 Task: Check the average views per listing of sun room in the last 3 years.
Action: Mouse moved to (894, 203)
Screenshot: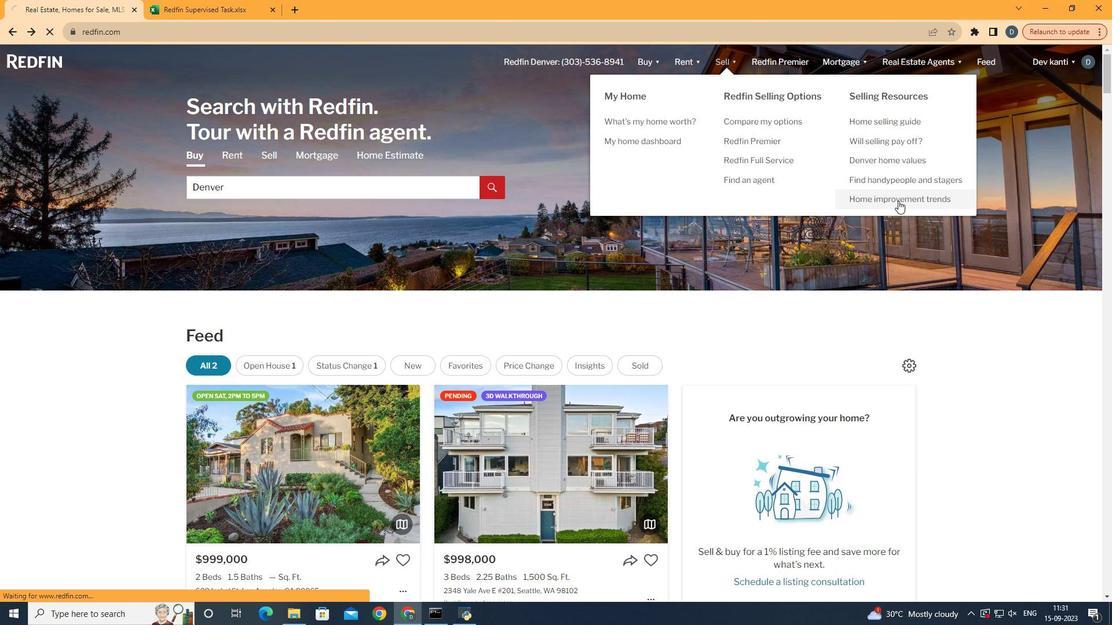 
Action: Mouse pressed left at (894, 203)
Screenshot: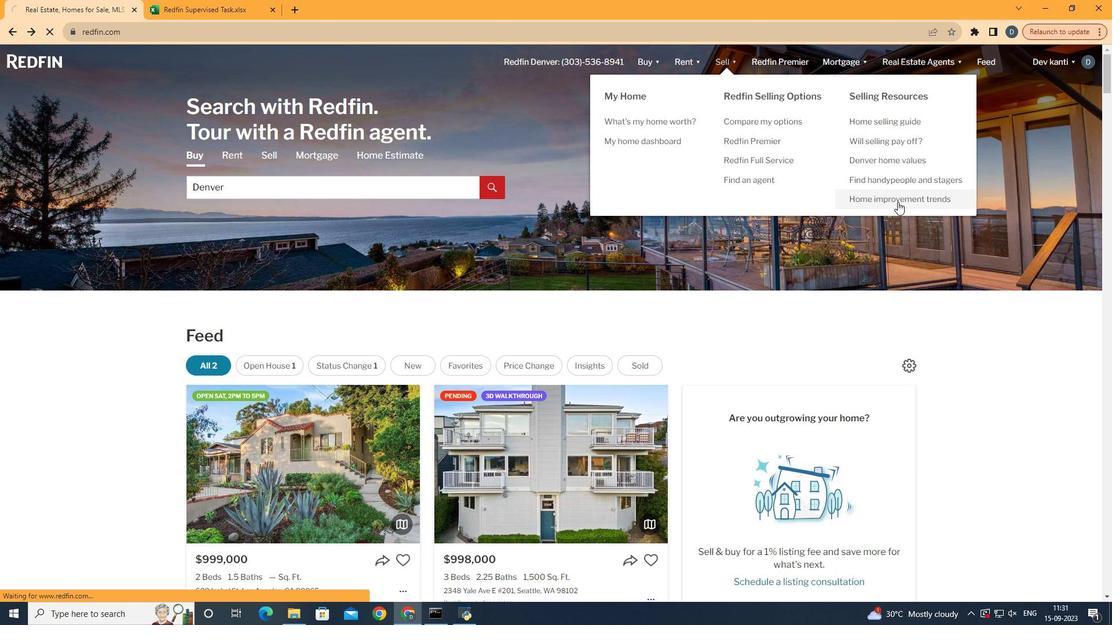 
Action: Mouse moved to (287, 215)
Screenshot: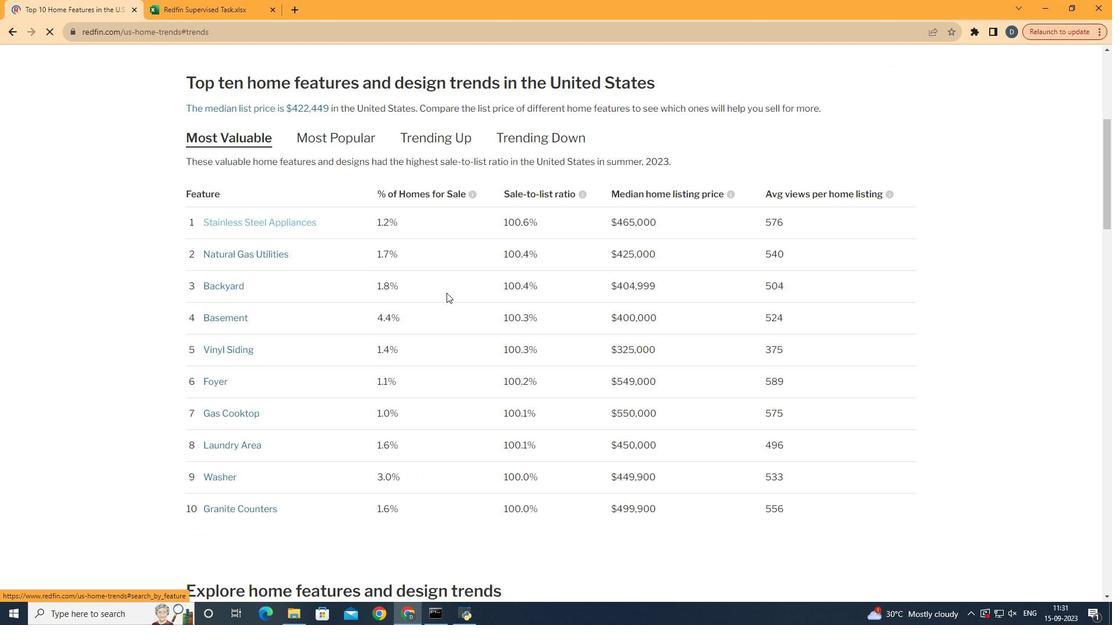 
Action: Mouse pressed left at (287, 215)
Screenshot: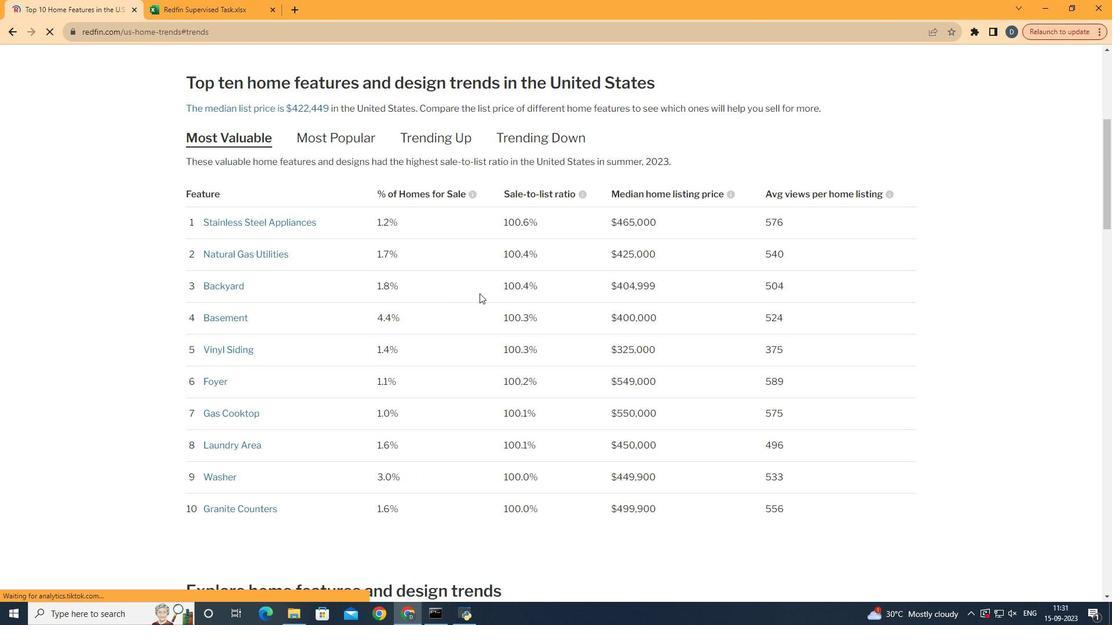 
Action: Mouse moved to (479, 293)
Screenshot: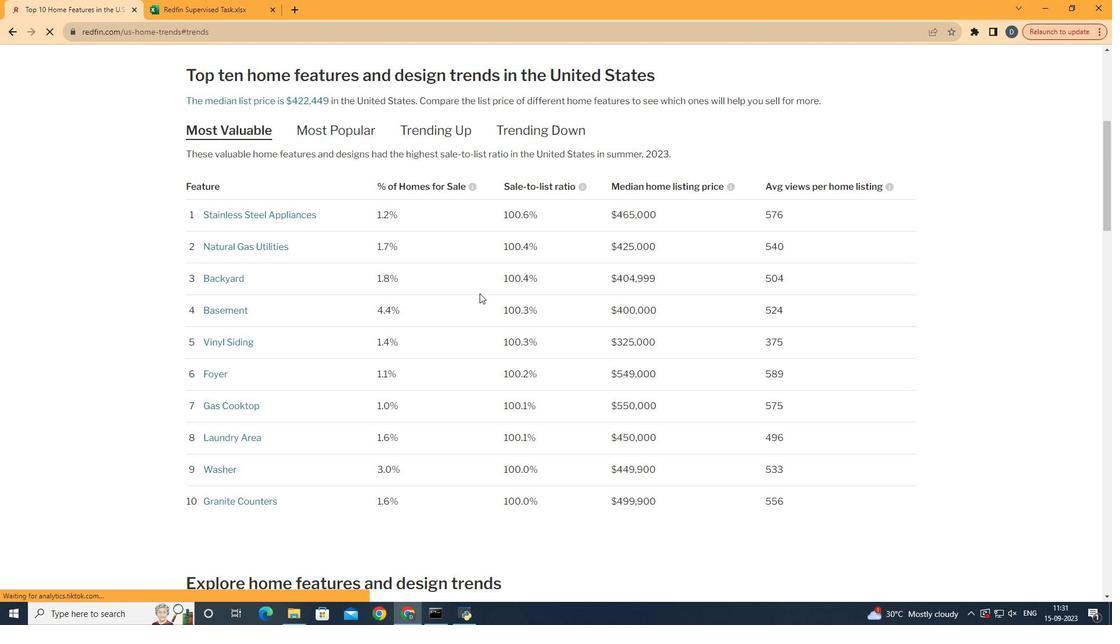 
Action: Mouse scrolled (479, 293) with delta (0, 0)
Screenshot: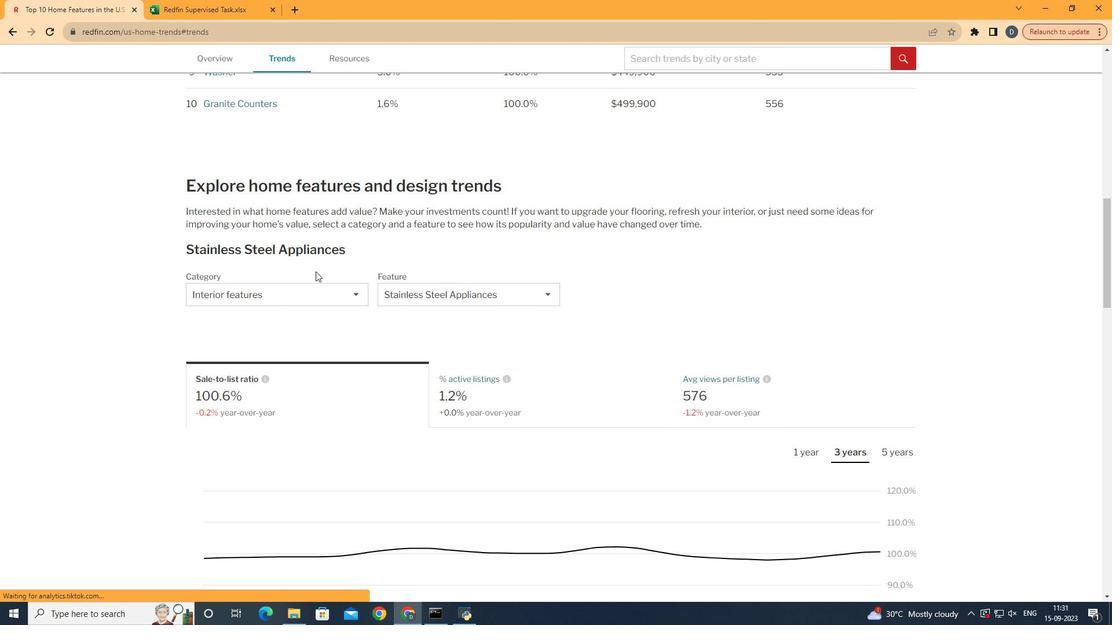 
Action: Mouse scrolled (479, 293) with delta (0, 0)
Screenshot: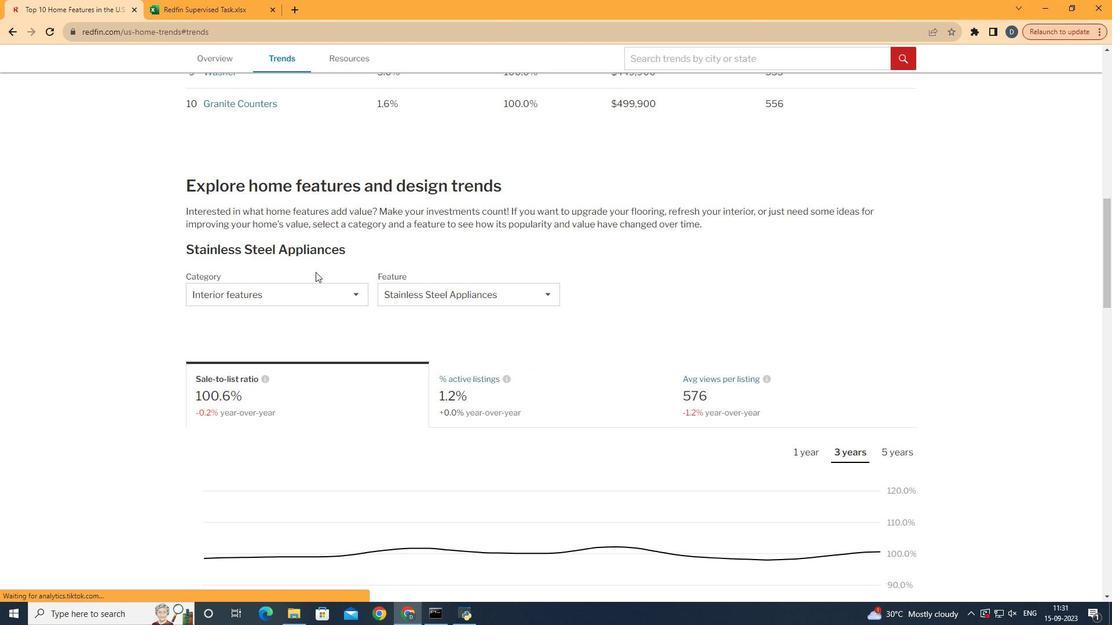 
Action: Mouse scrolled (479, 293) with delta (0, 0)
Screenshot: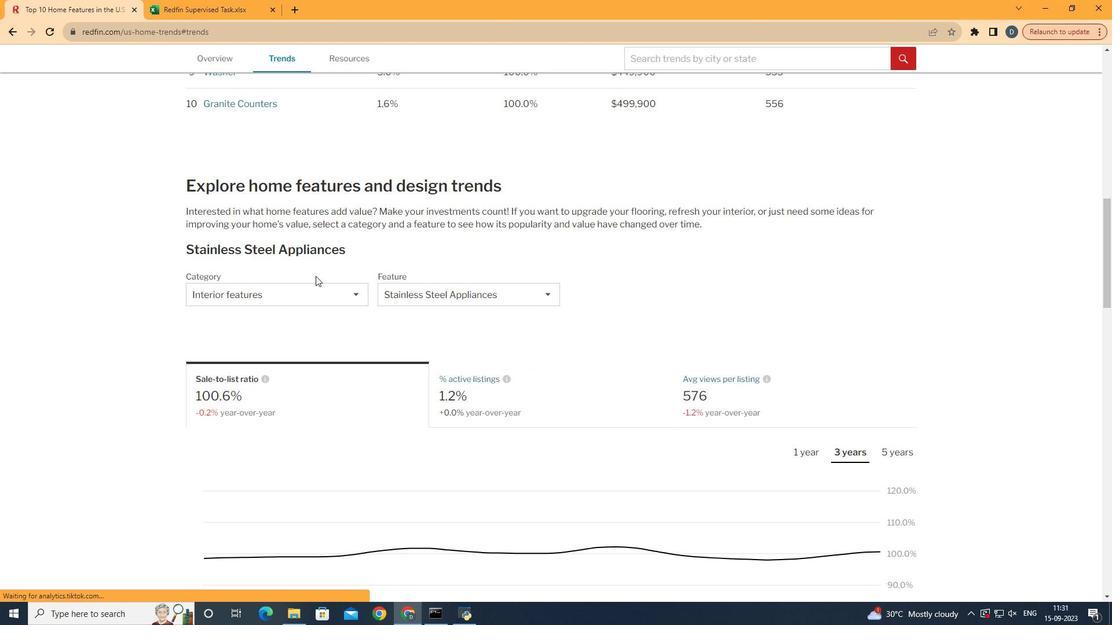 
Action: Mouse scrolled (479, 293) with delta (0, 0)
Screenshot: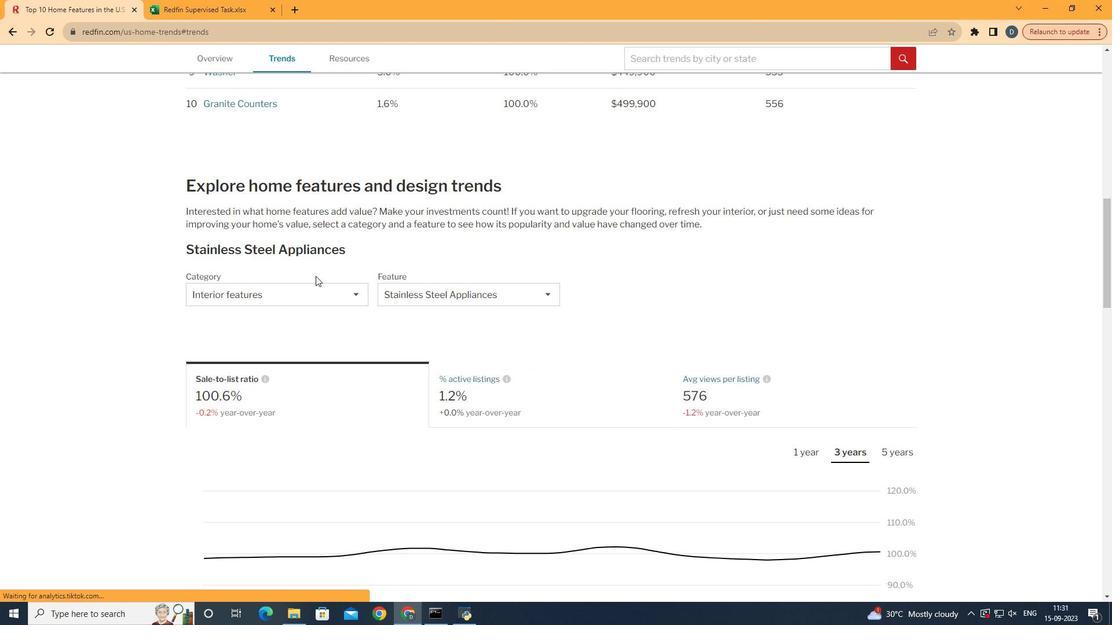 
Action: Mouse scrolled (479, 293) with delta (0, 0)
Screenshot: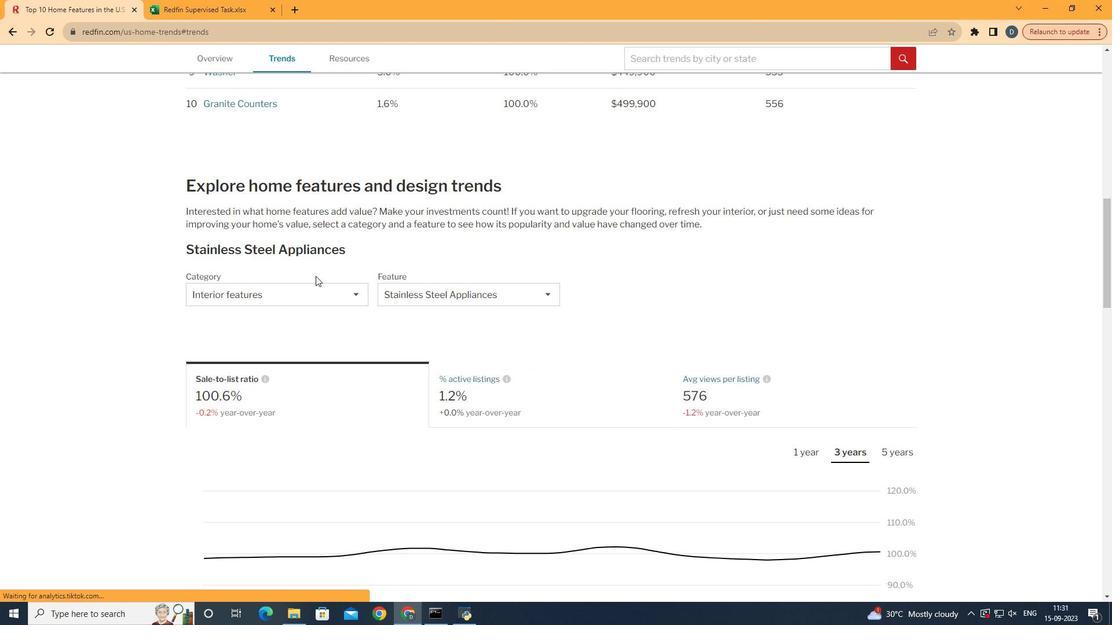 
Action: Mouse scrolled (479, 293) with delta (0, 0)
Screenshot: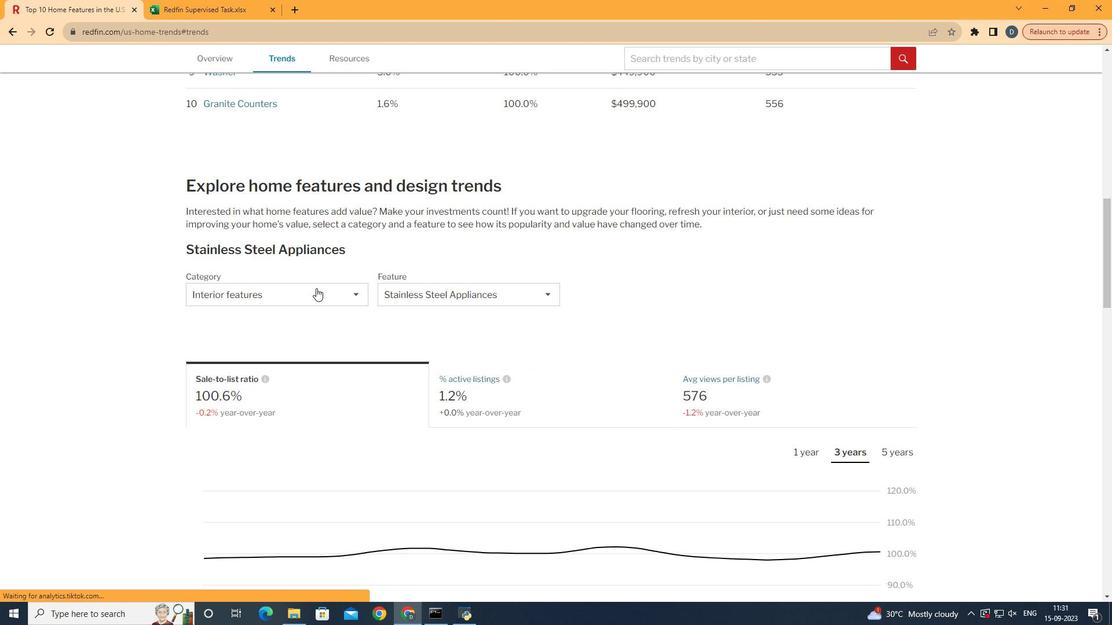 
Action: Mouse scrolled (479, 293) with delta (0, 0)
Screenshot: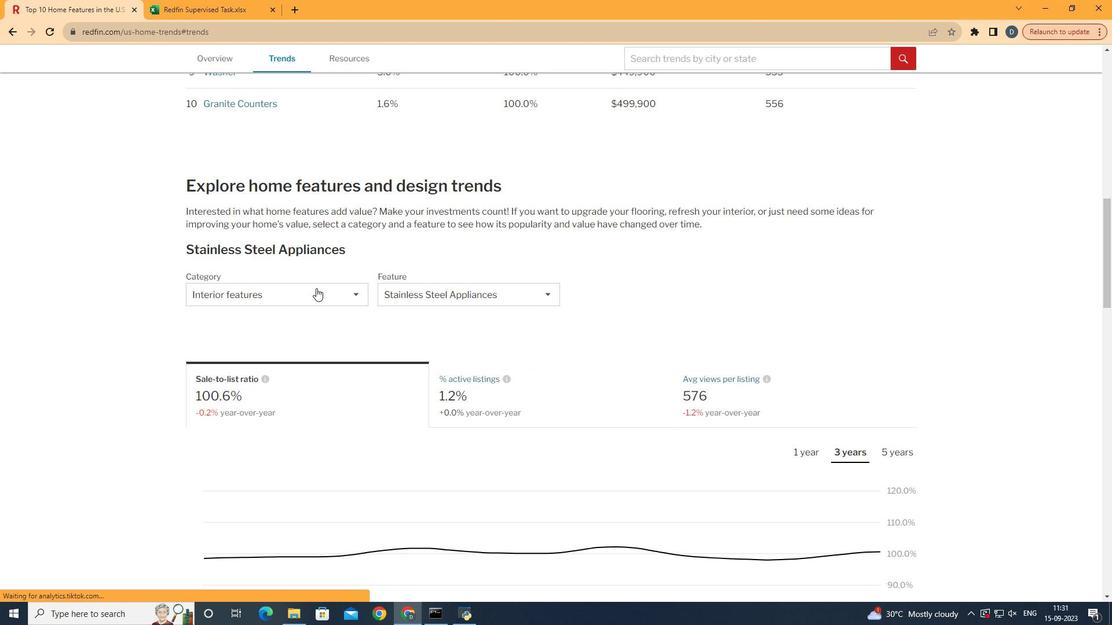 
Action: Mouse moved to (316, 290)
Screenshot: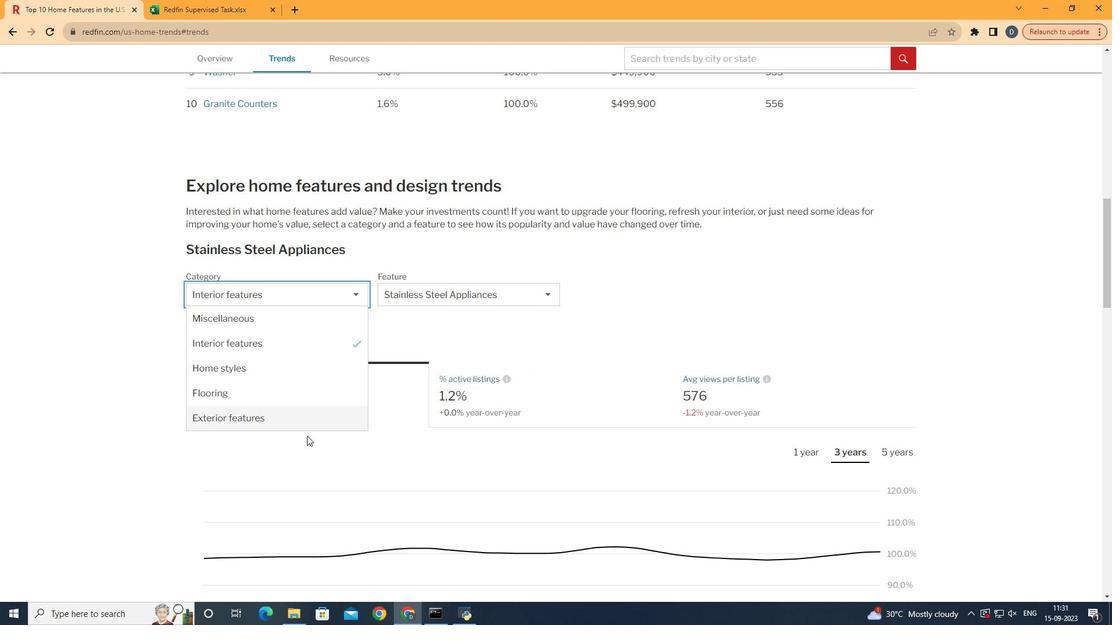 
Action: Mouse pressed left at (316, 290)
Screenshot: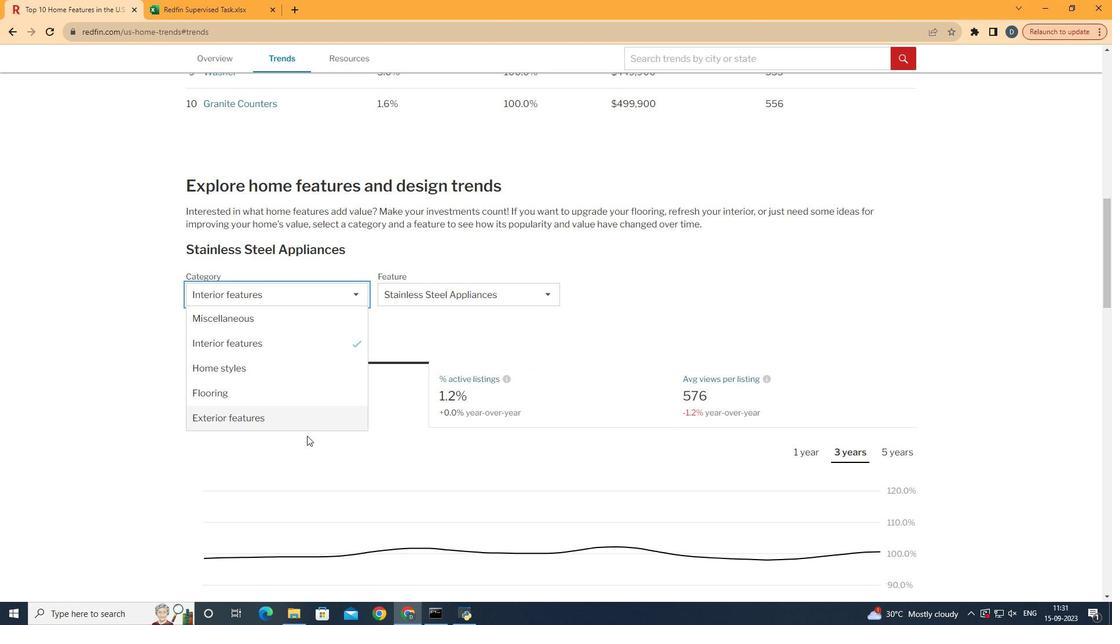 
Action: Mouse moved to (332, 415)
Screenshot: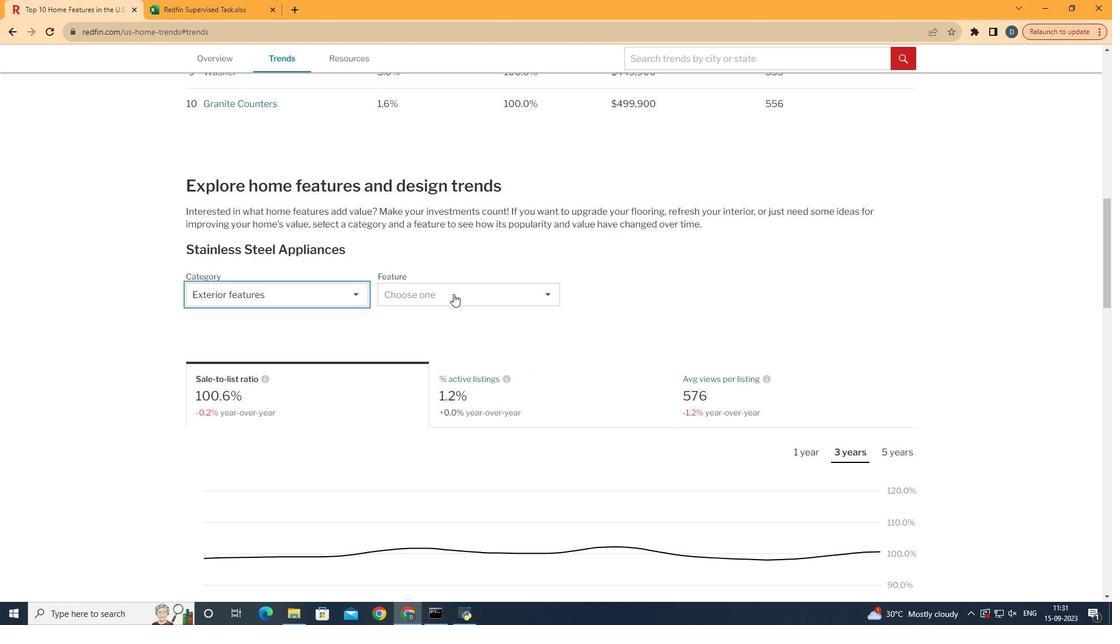 
Action: Mouse pressed left at (332, 415)
Screenshot: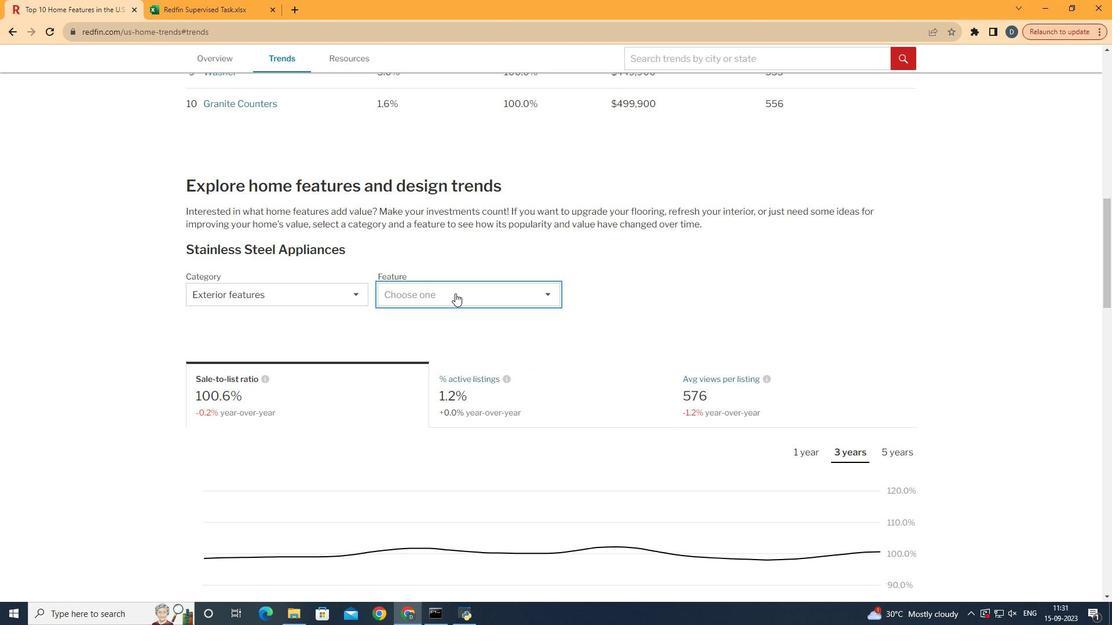 
Action: Mouse moved to (454, 293)
Screenshot: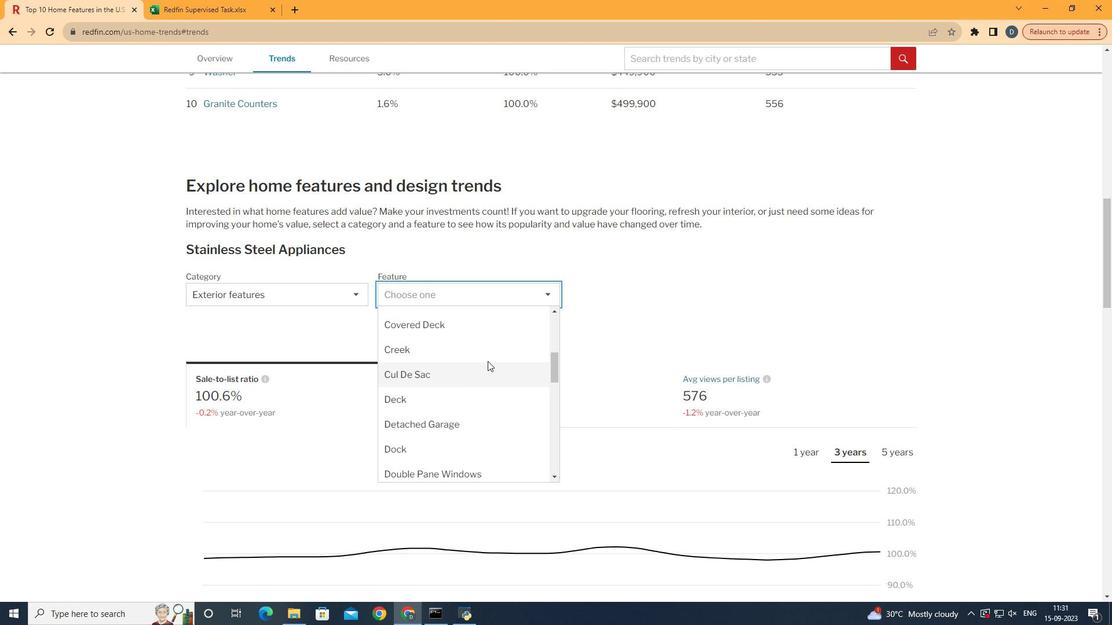 
Action: Mouse pressed left at (454, 293)
Screenshot: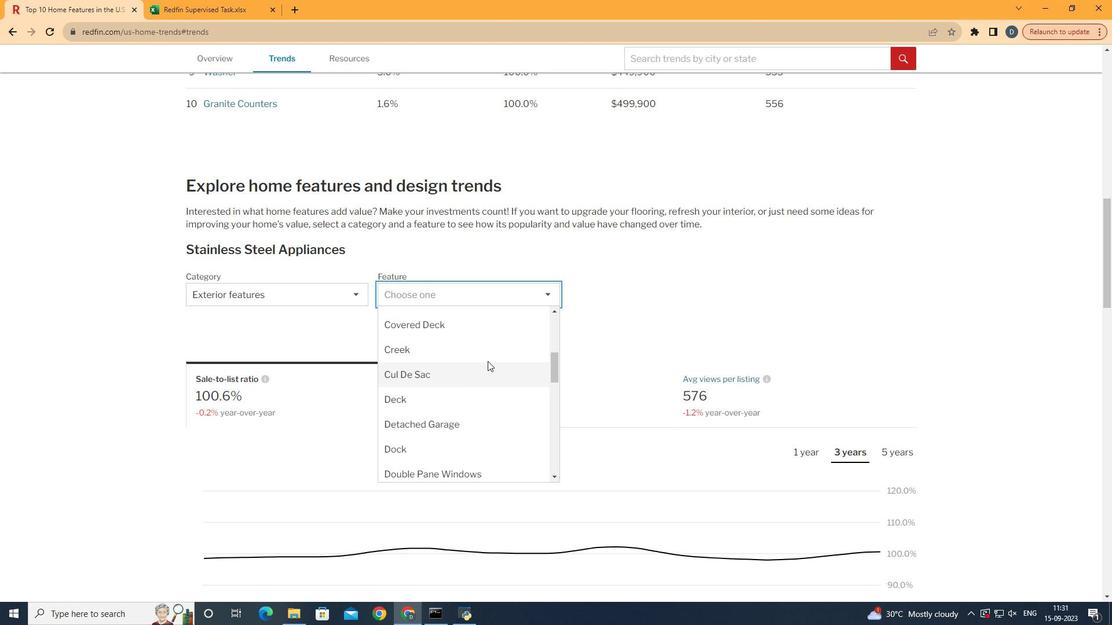 
Action: Mouse moved to (458, 372)
Screenshot: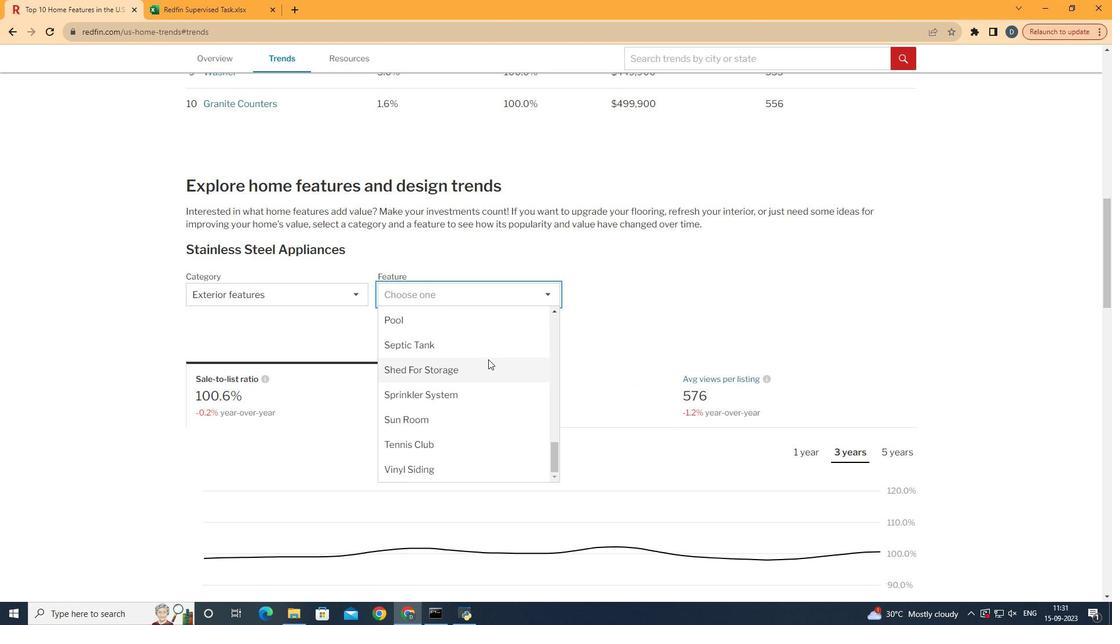 
Action: Mouse scrolled (458, 371) with delta (0, 0)
Screenshot: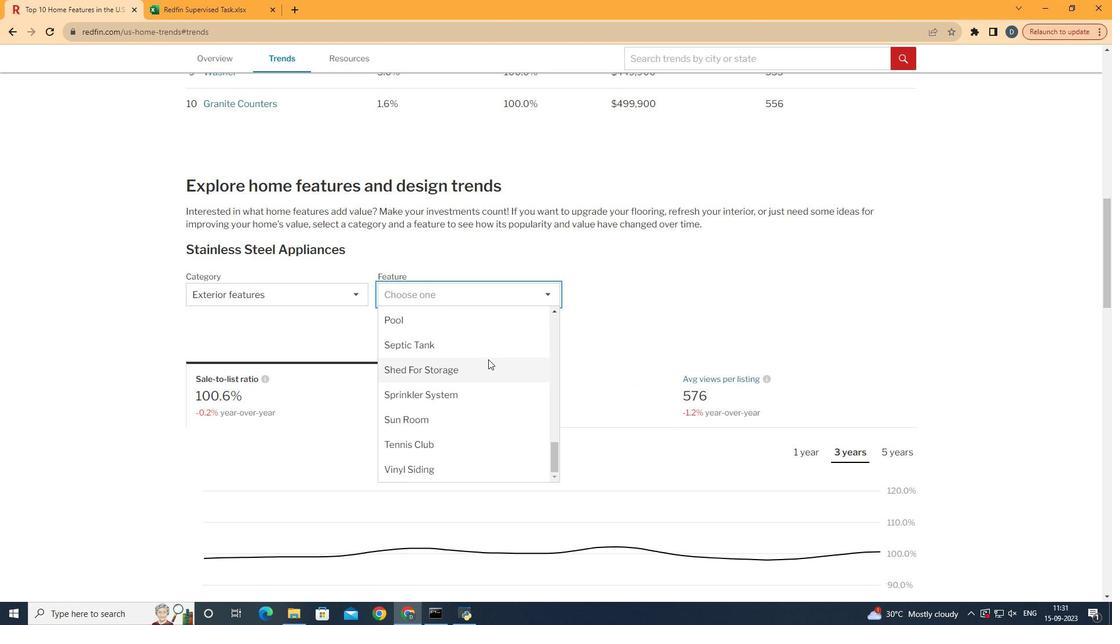 
Action: Mouse moved to (462, 370)
Screenshot: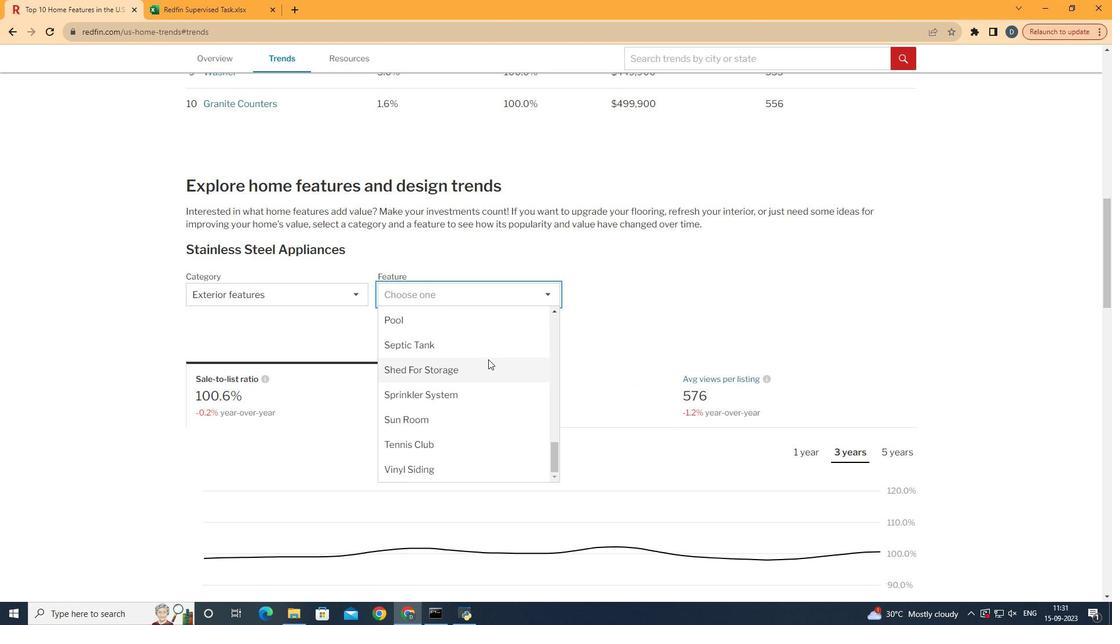 
Action: Mouse scrolled (462, 370) with delta (0, 0)
Screenshot: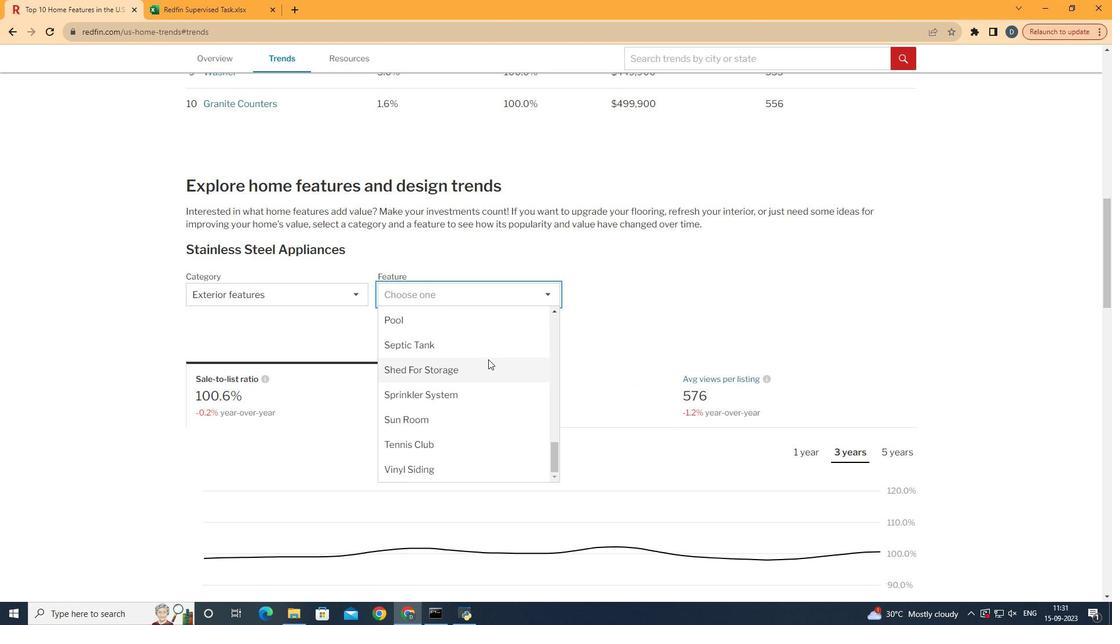
Action: Mouse moved to (464, 370)
Screenshot: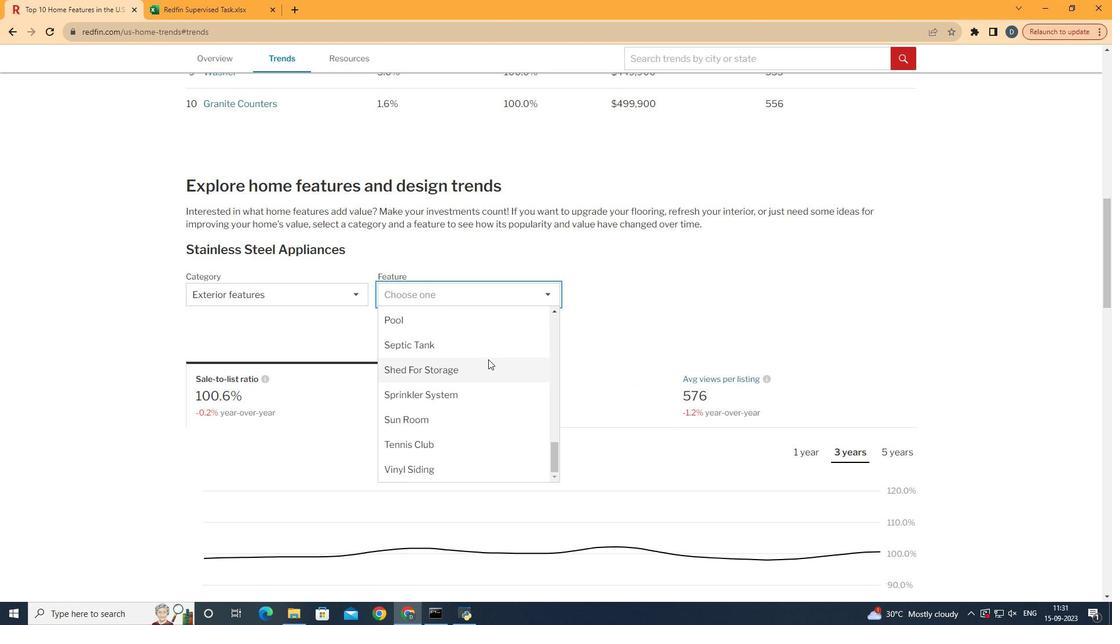
Action: Mouse scrolled (464, 370) with delta (0, 0)
Screenshot: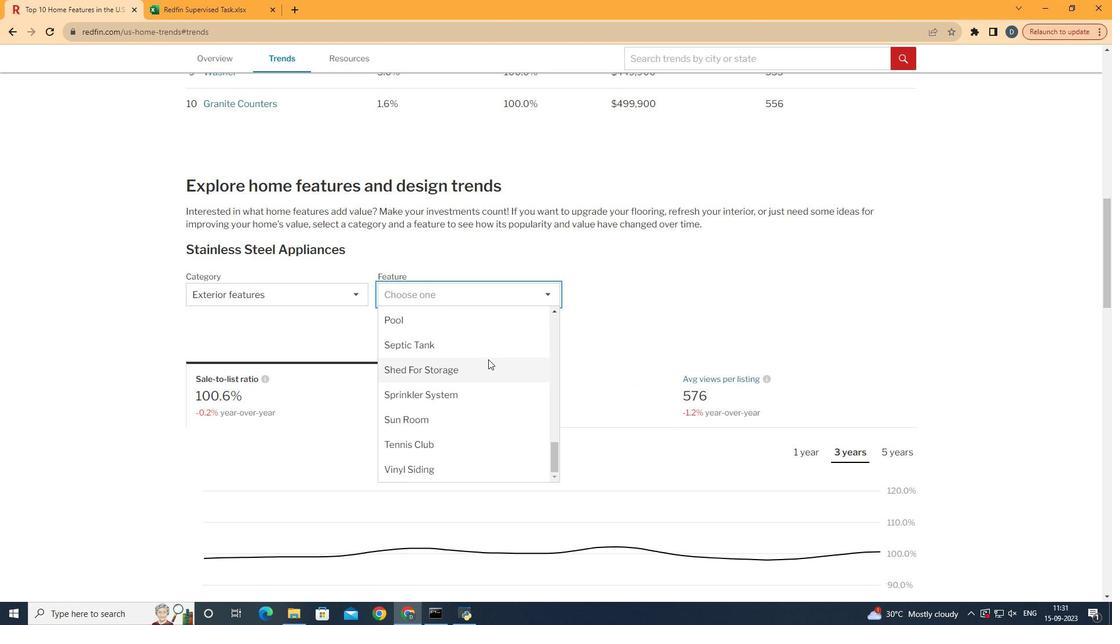 
Action: Mouse moved to (465, 370)
Screenshot: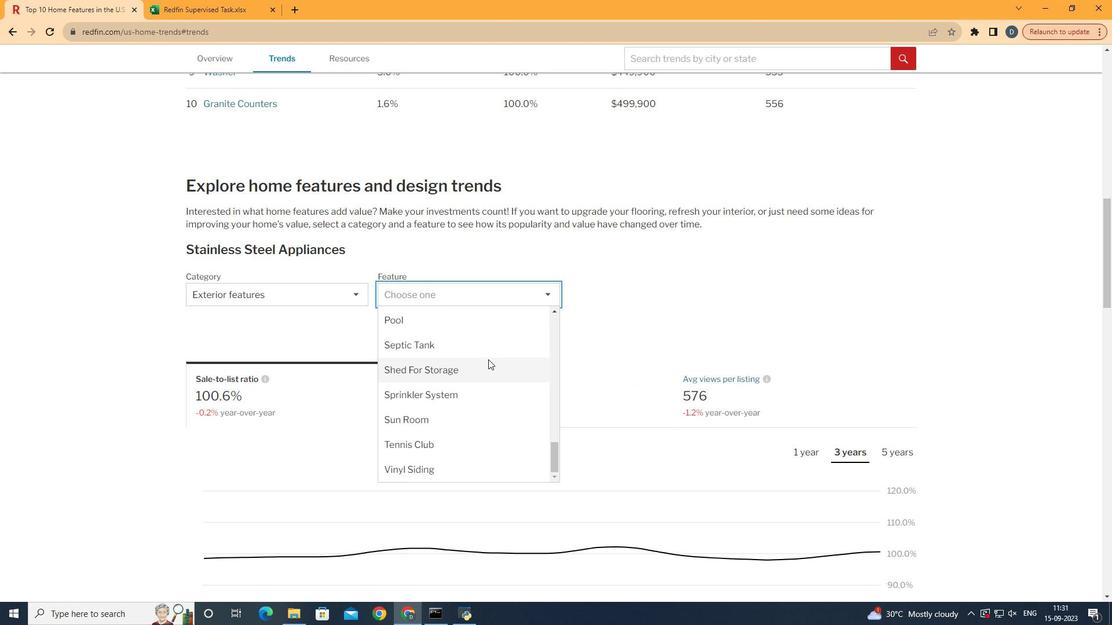 
Action: Mouse scrolled (465, 369) with delta (0, 0)
Screenshot: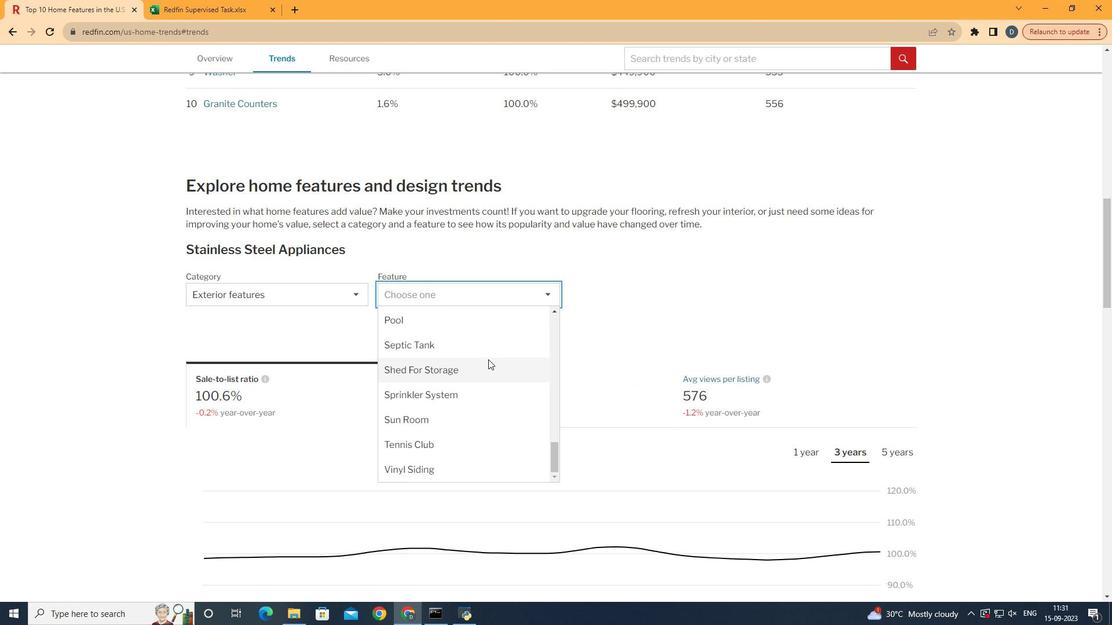 
Action: Mouse moved to (467, 369)
Screenshot: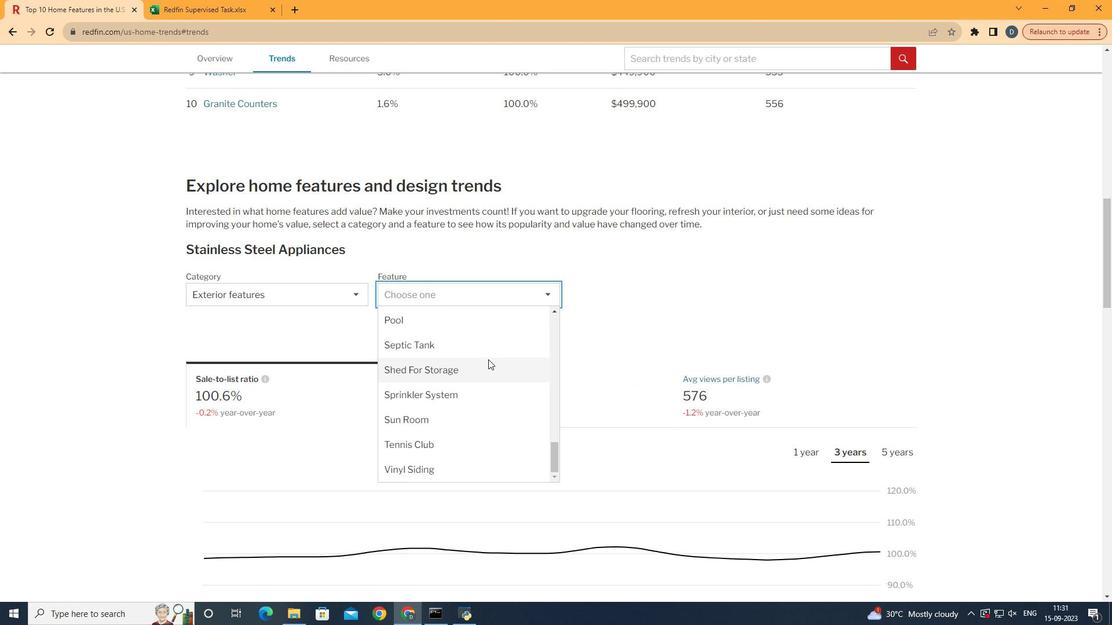 
Action: Mouse scrolled (467, 368) with delta (0, -1)
Screenshot: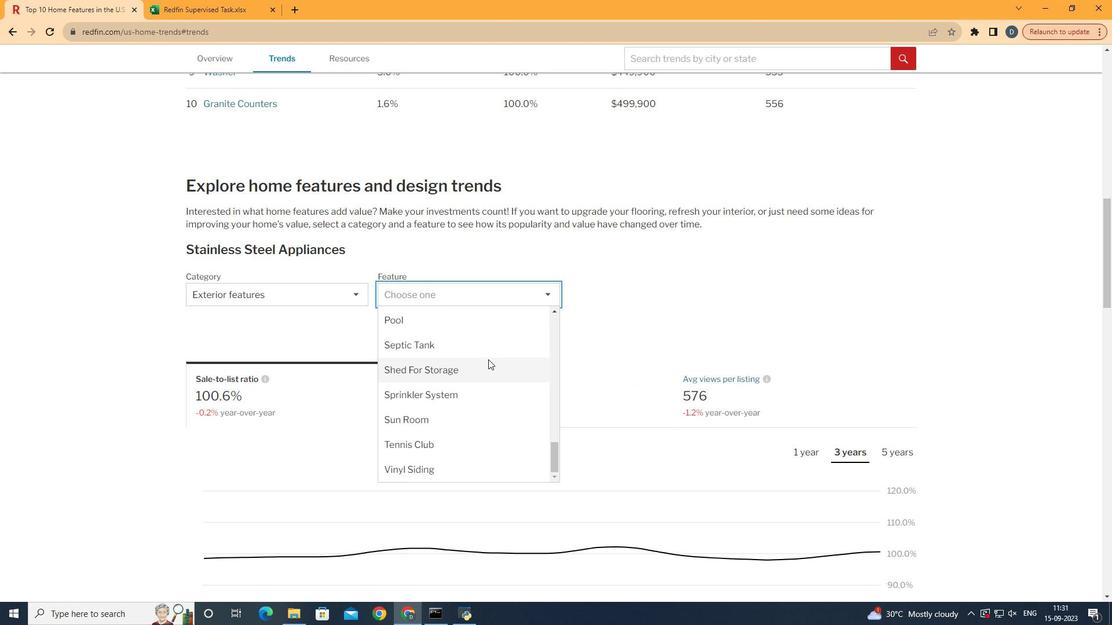 
Action: Mouse moved to (471, 368)
Screenshot: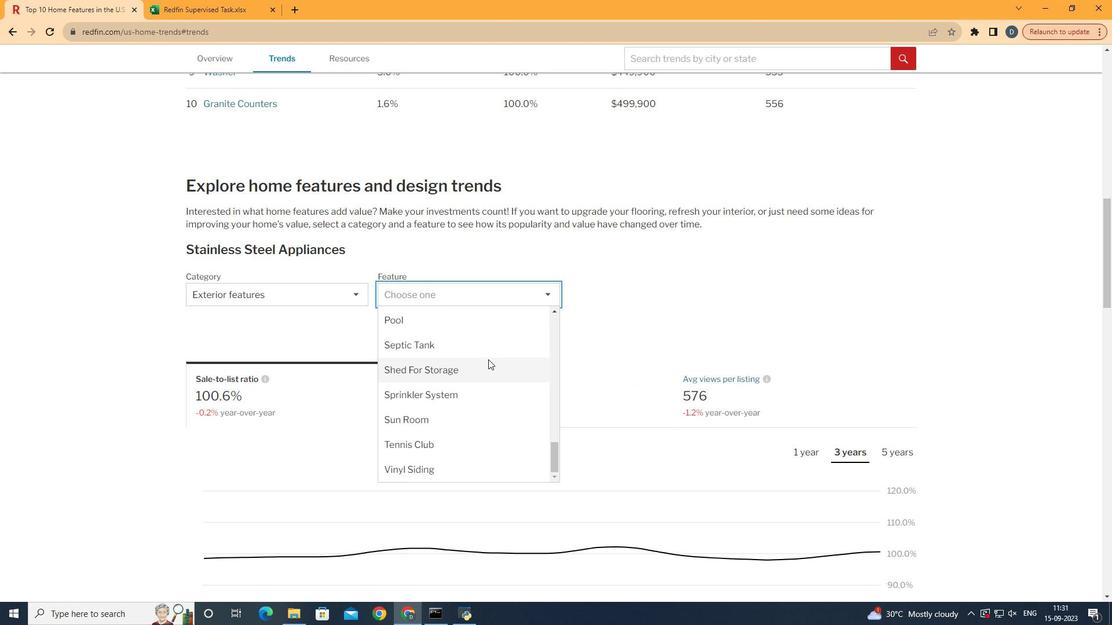 
Action: Mouse scrolled (471, 367) with delta (0, 0)
Screenshot: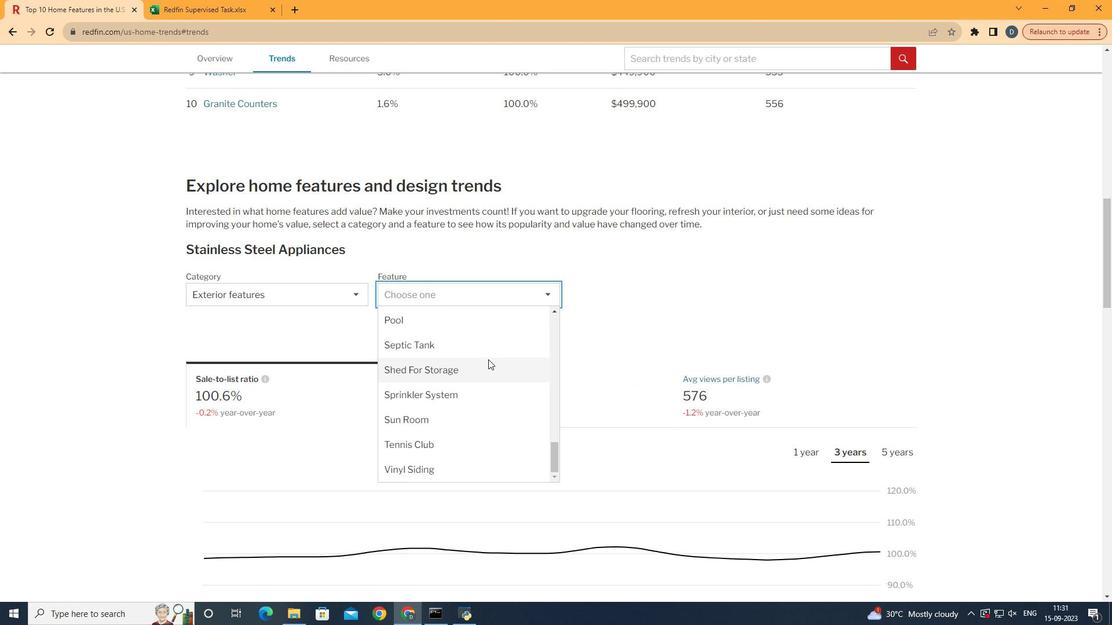 
Action: Mouse moved to (473, 366)
Screenshot: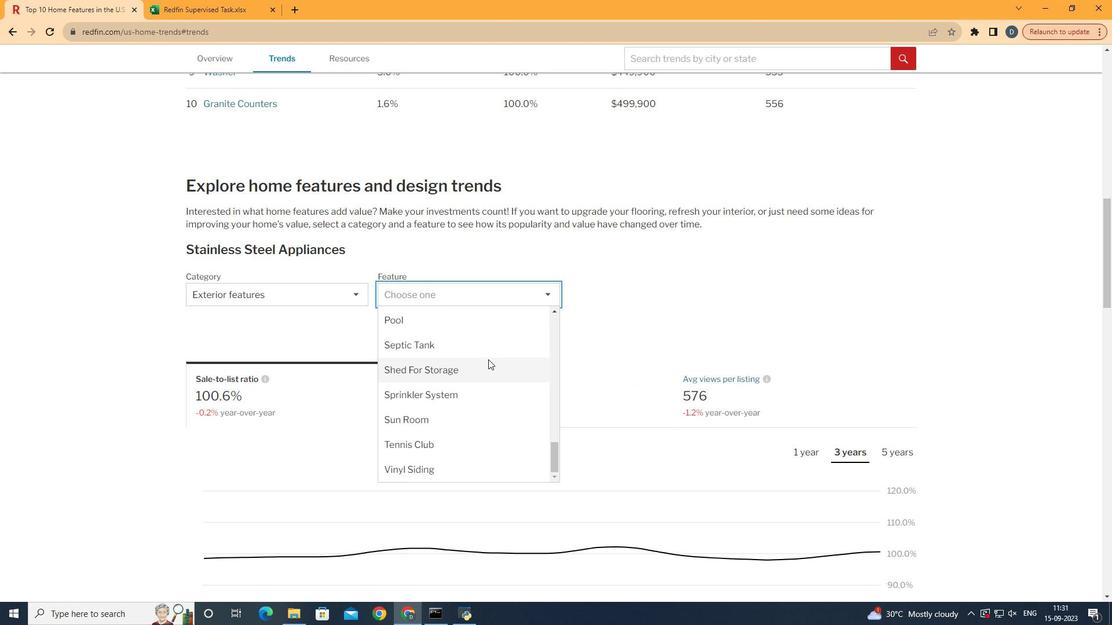 
Action: Mouse scrolled (473, 366) with delta (0, 0)
Screenshot: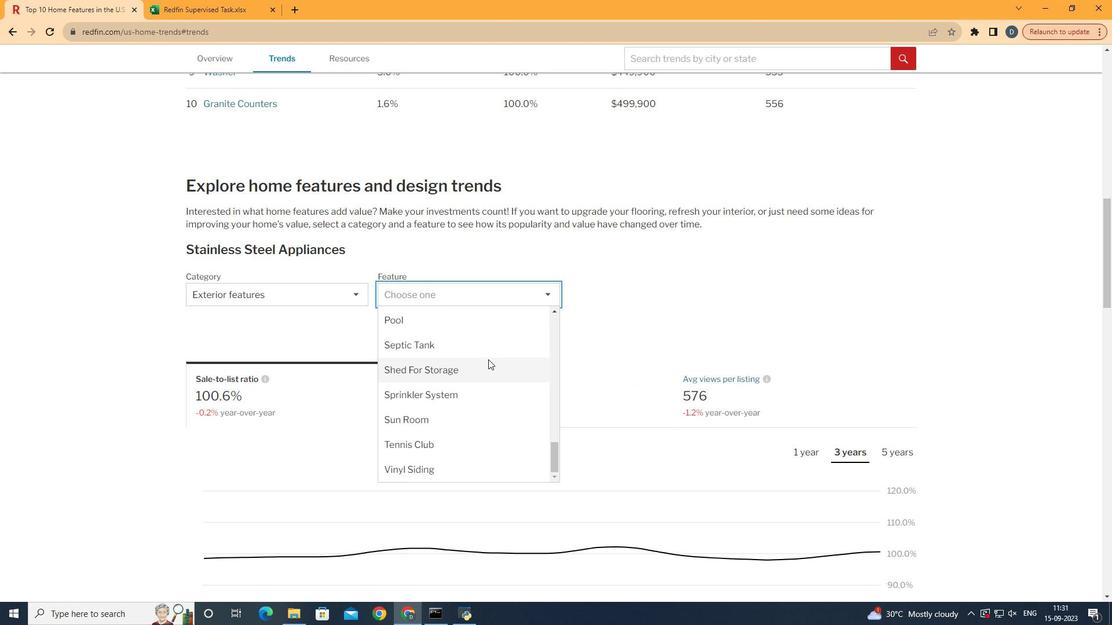 
Action: Mouse moved to (478, 364)
Screenshot: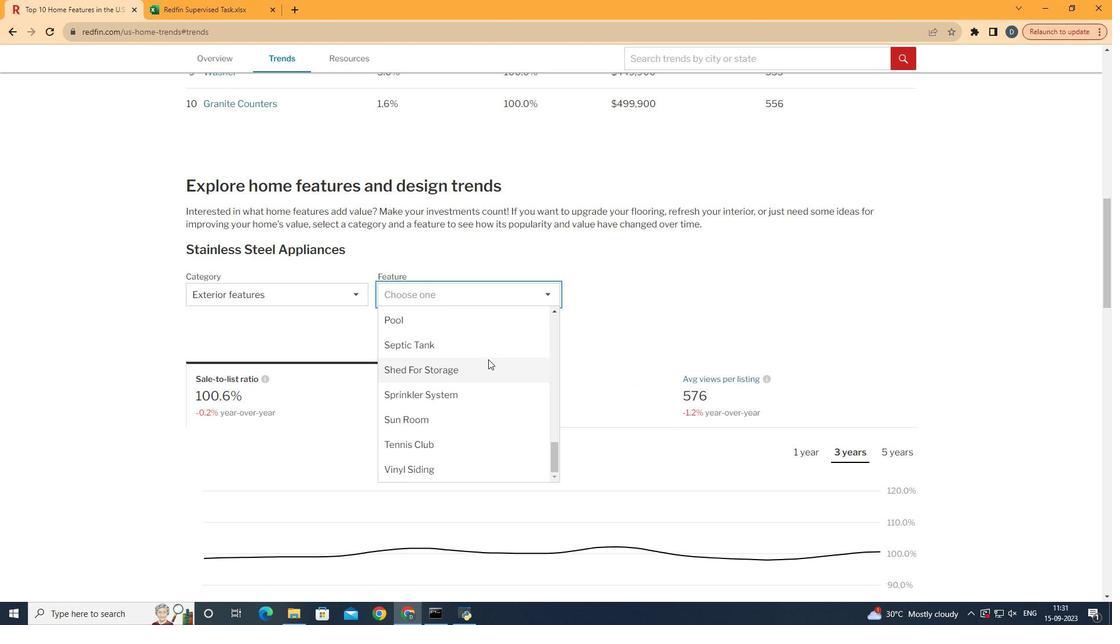 
Action: Mouse scrolled (478, 363) with delta (0, 0)
Screenshot: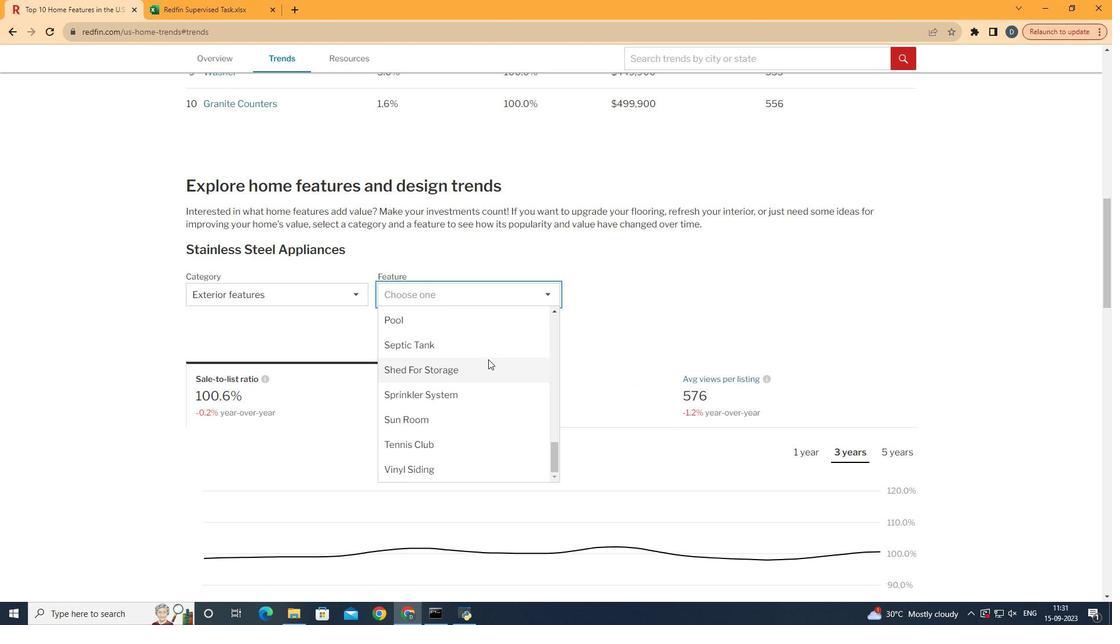 
Action: Mouse moved to (490, 359)
Screenshot: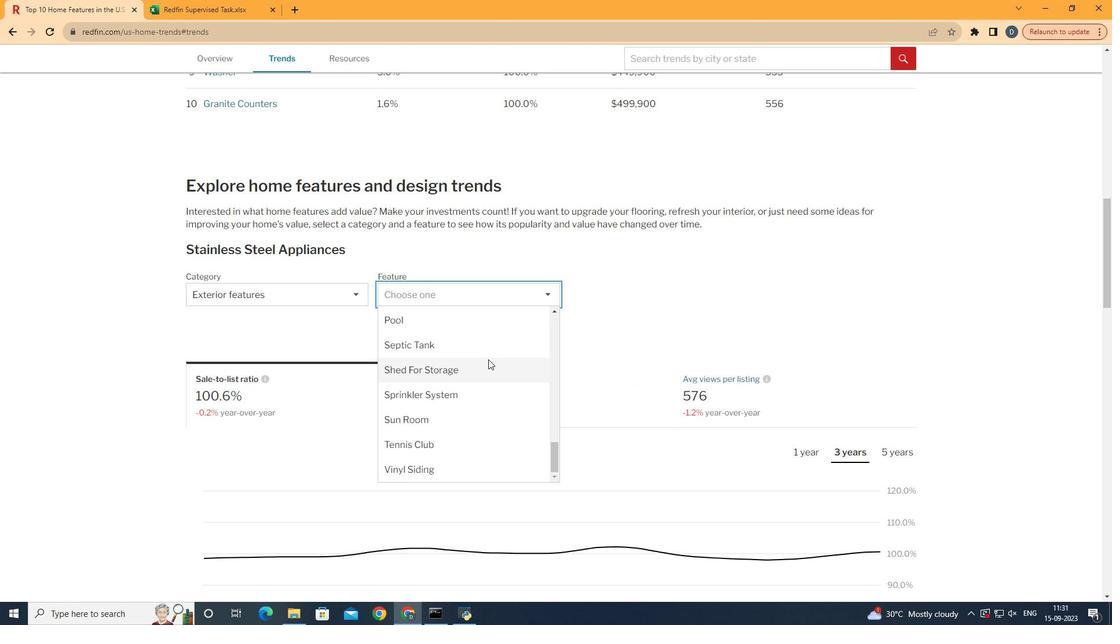 
Action: Mouse scrolled (490, 359) with delta (0, 0)
Screenshot: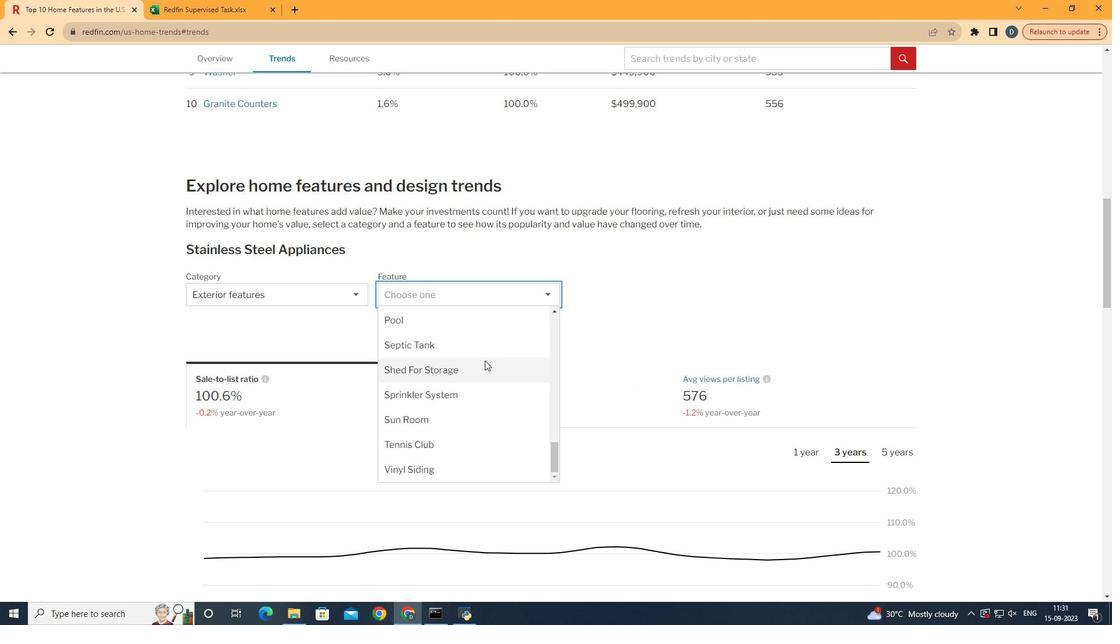 
Action: Mouse scrolled (490, 359) with delta (0, 0)
Screenshot: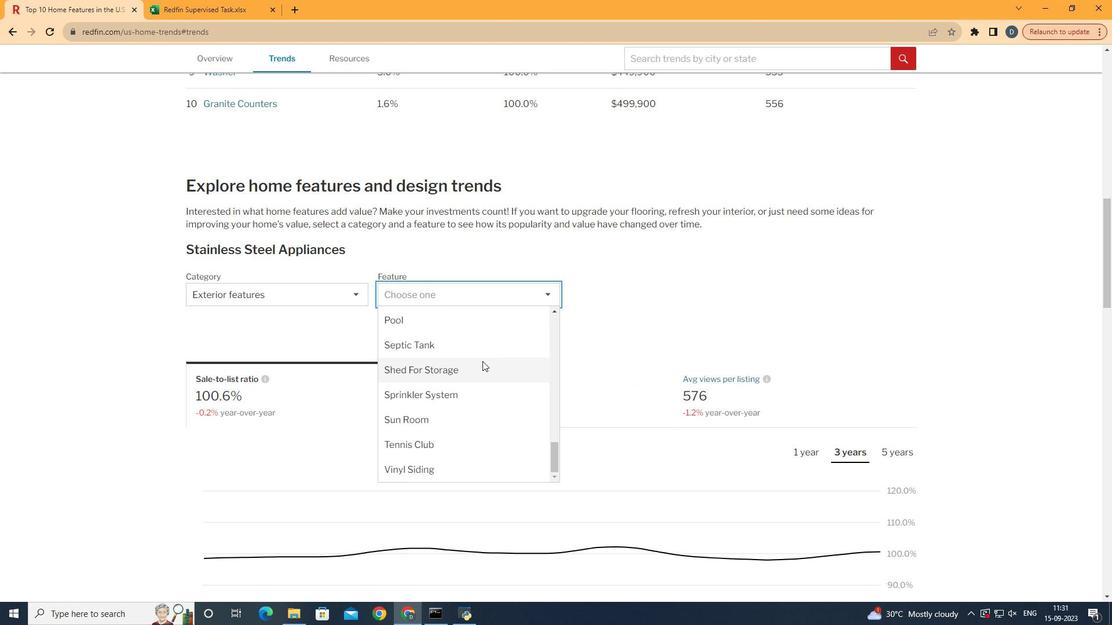 
Action: Mouse scrolled (490, 359) with delta (0, 0)
Screenshot: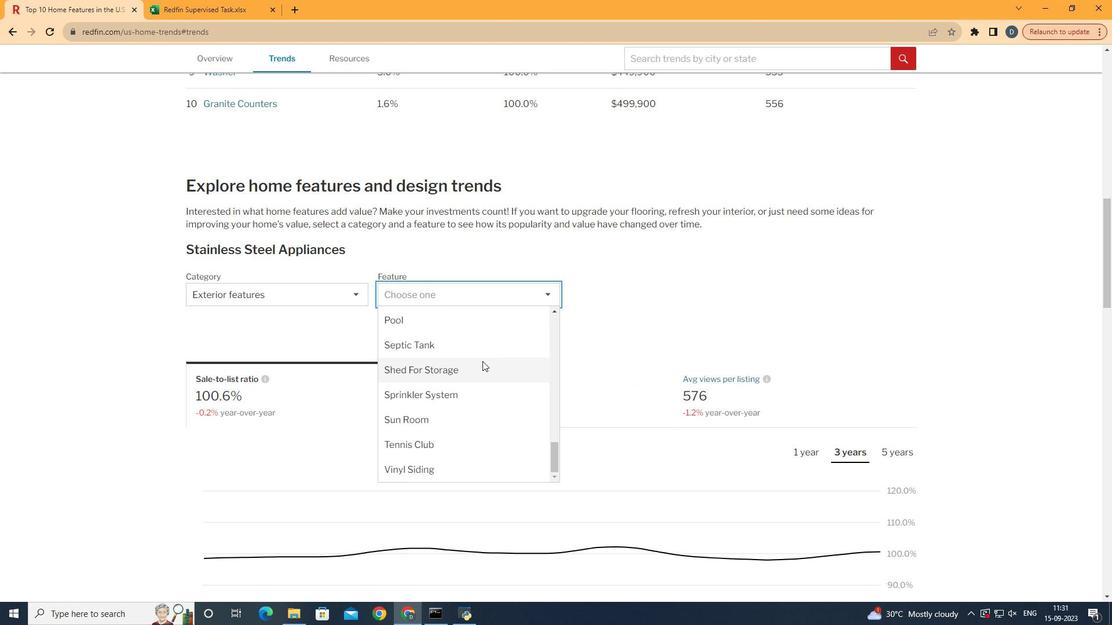 
Action: Mouse scrolled (490, 359) with delta (0, 0)
Screenshot: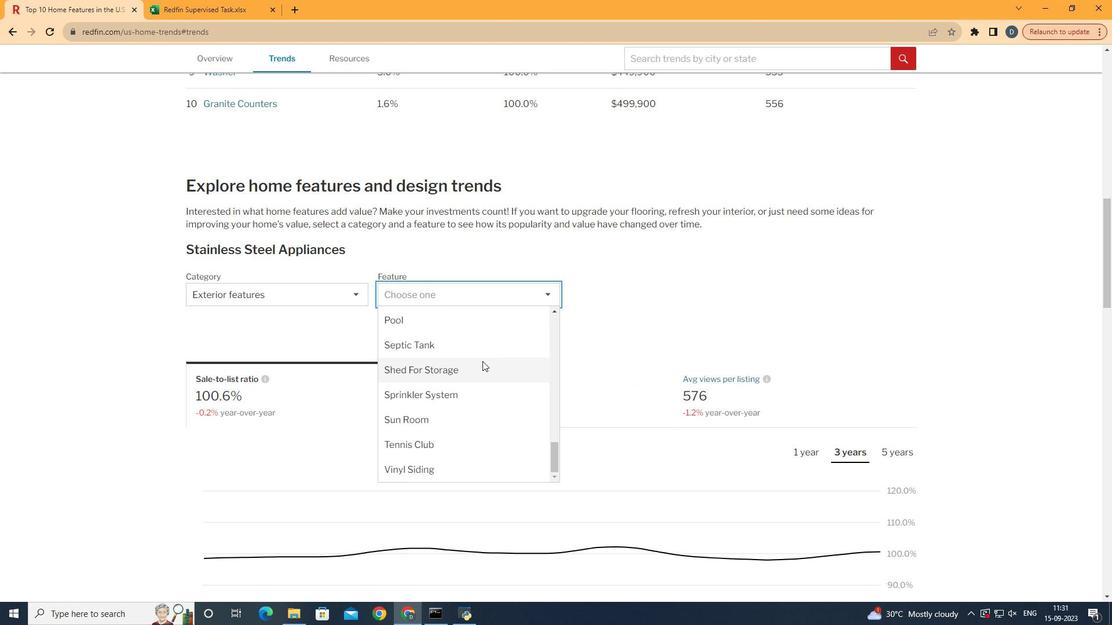 
Action: Mouse scrolled (490, 359) with delta (0, 0)
Screenshot: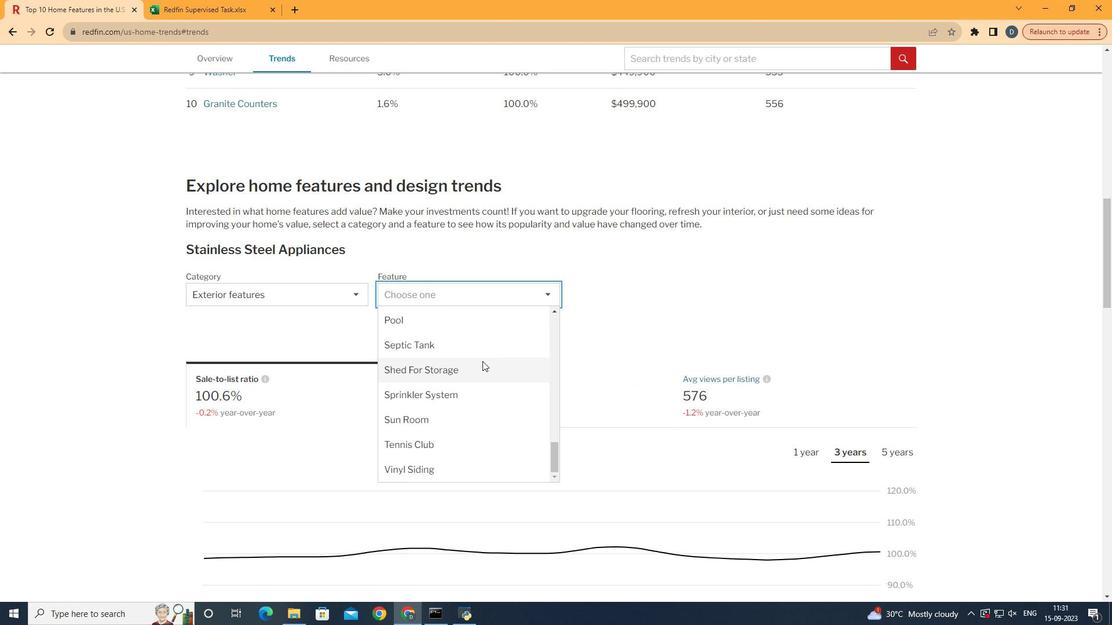 
Action: Mouse scrolled (490, 359) with delta (0, 0)
Screenshot: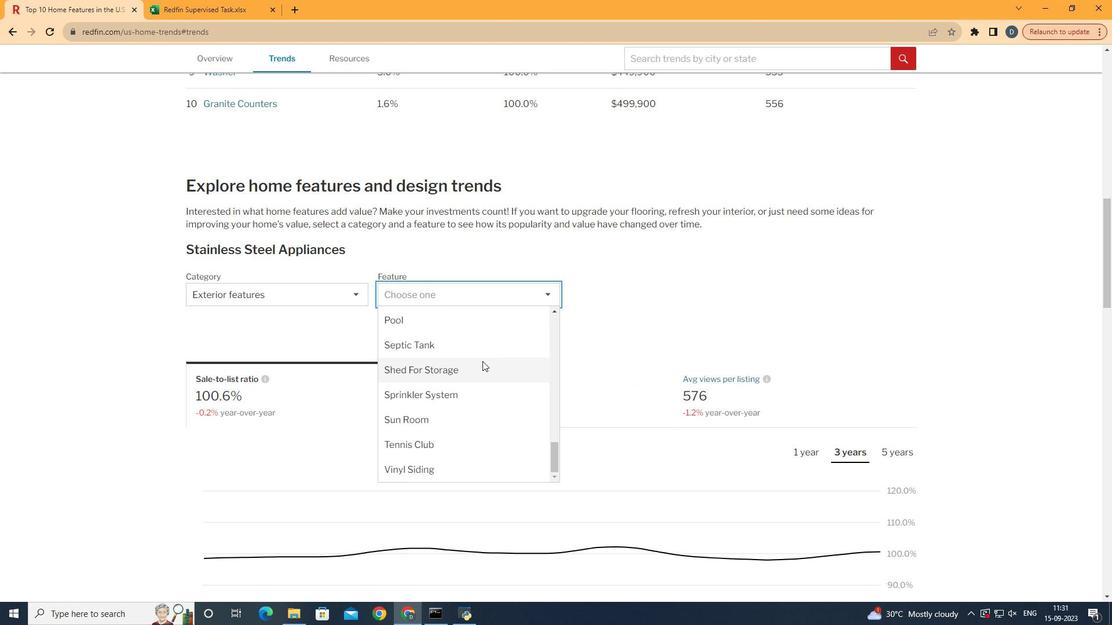 
Action: Mouse scrolled (490, 359) with delta (0, 0)
Screenshot: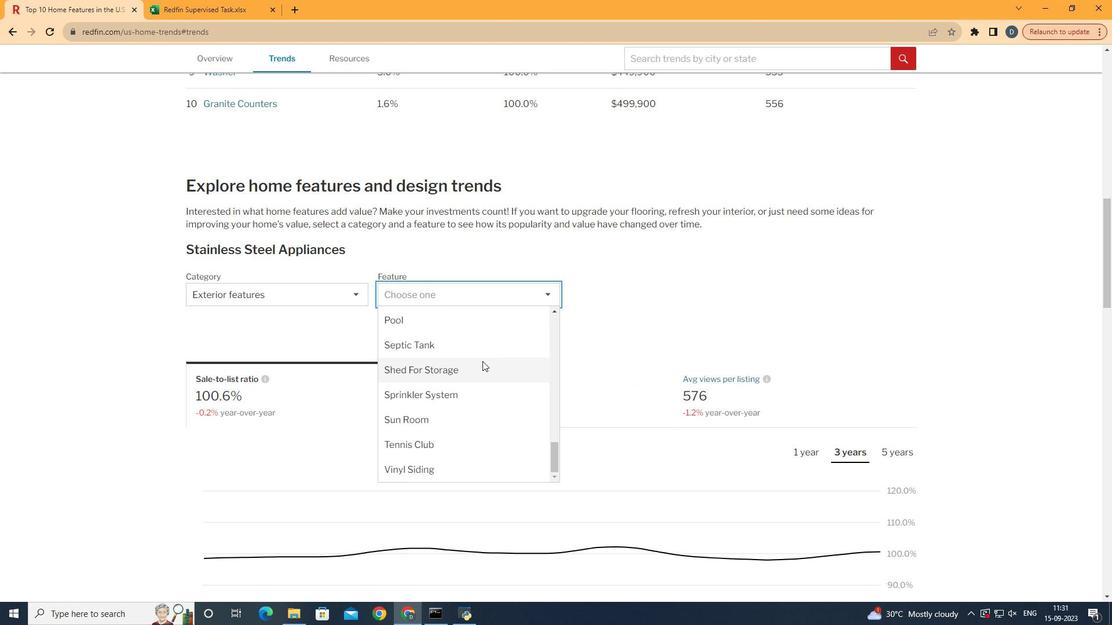 
Action: Mouse moved to (488, 359)
Screenshot: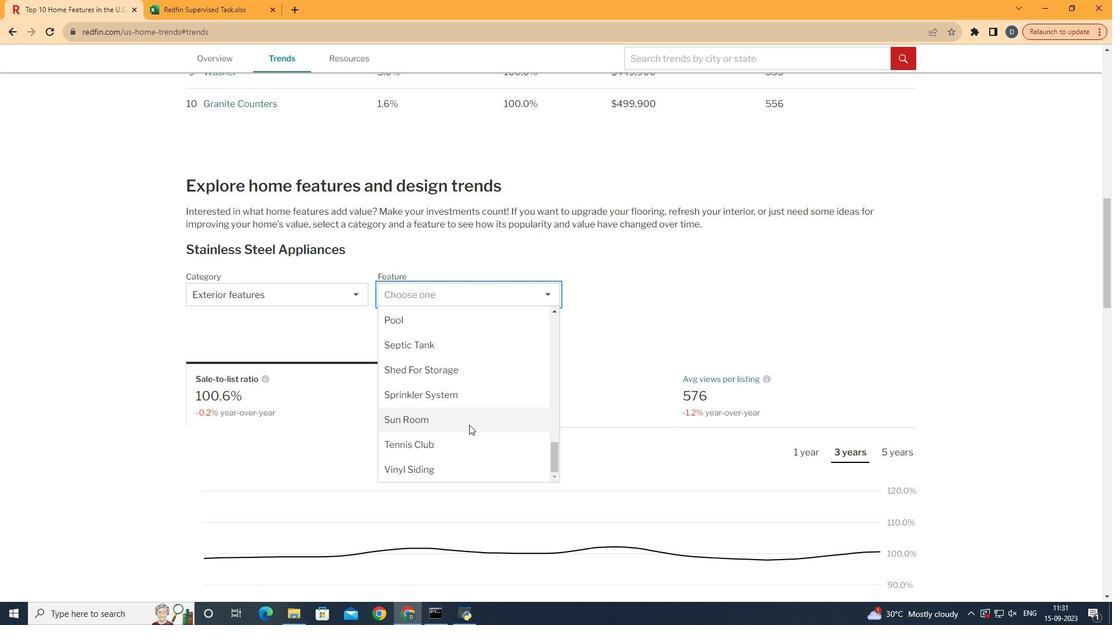 
Action: Mouse scrolled (488, 359) with delta (0, 0)
Screenshot: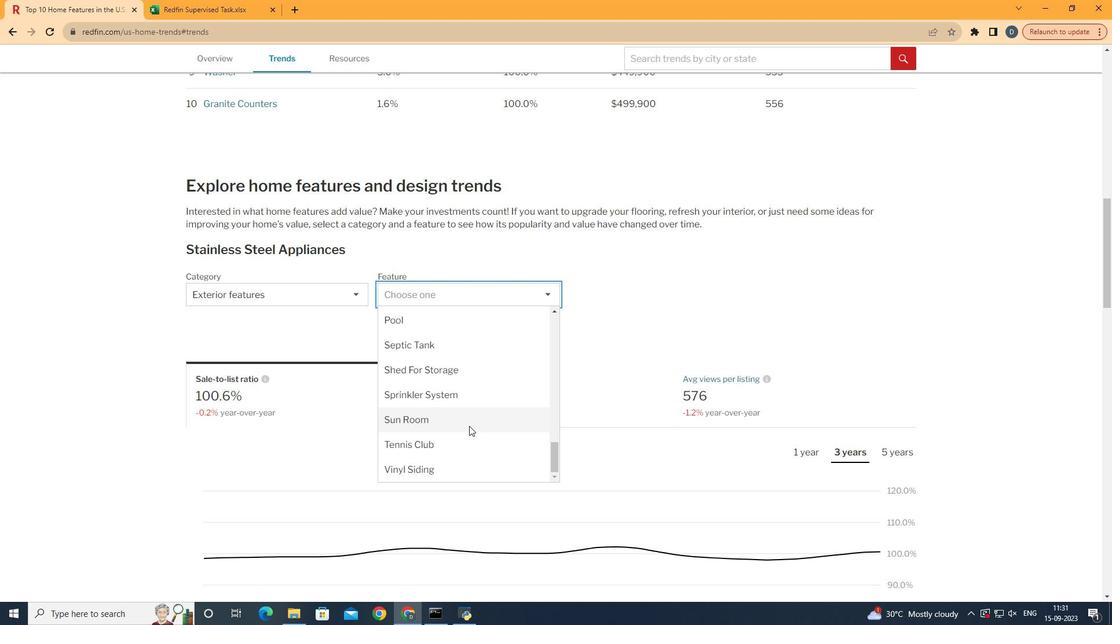 
Action: Mouse scrolled (488, 359) with delta (0, 0)
Screenshot: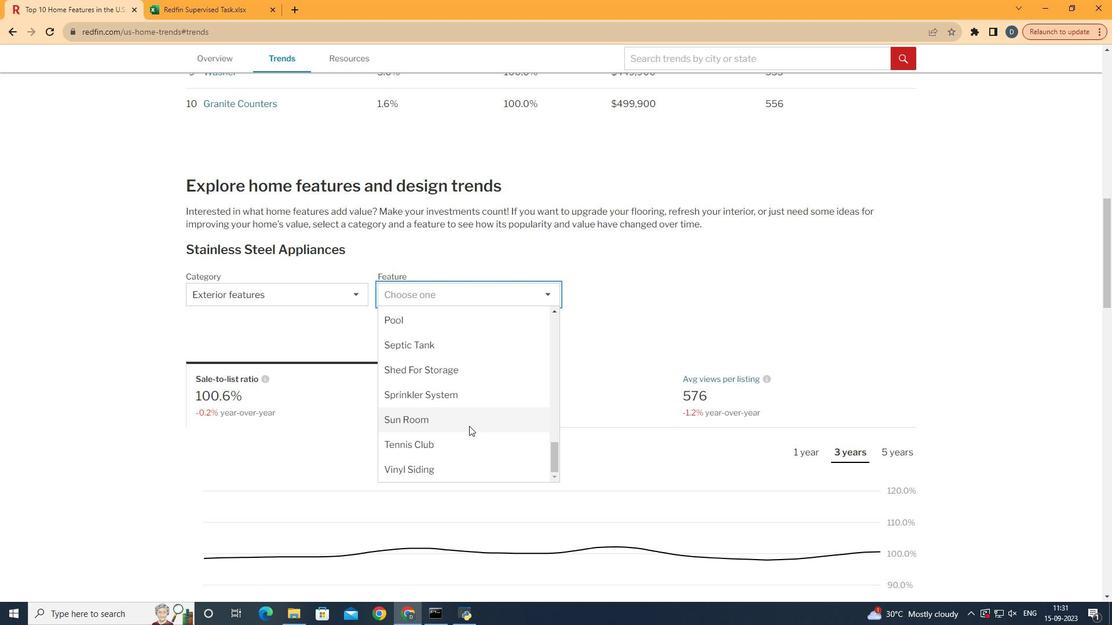
Action: Mouse scrolled (488, 359) with delta (0, 0)
Screenshot: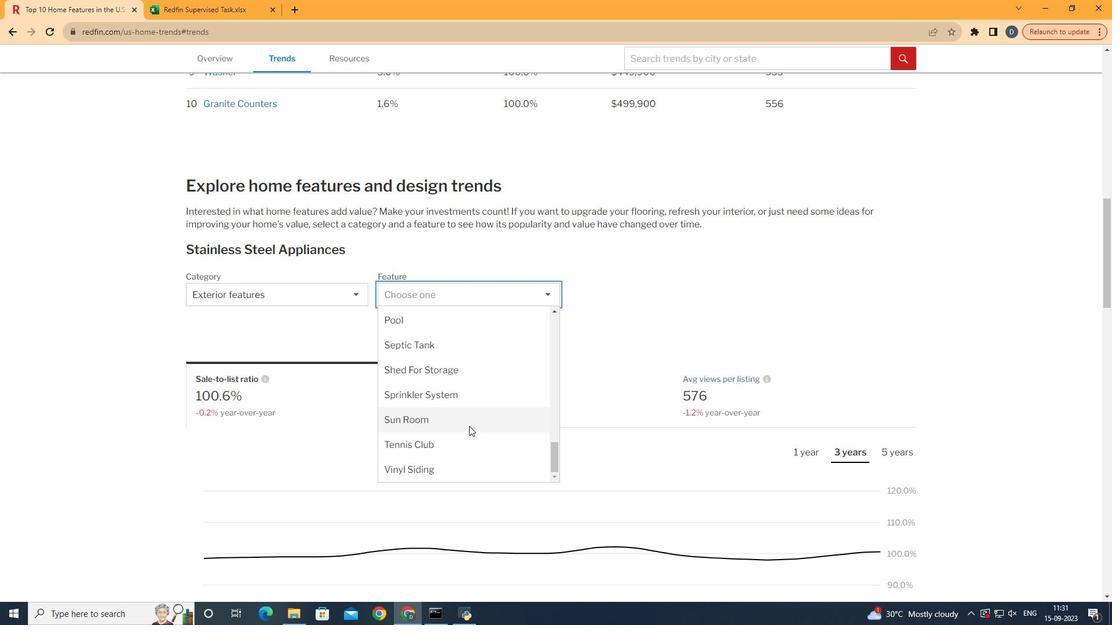 
Action: Mouse scrolled (488, 359) with delta (0, 0)
Screenshot: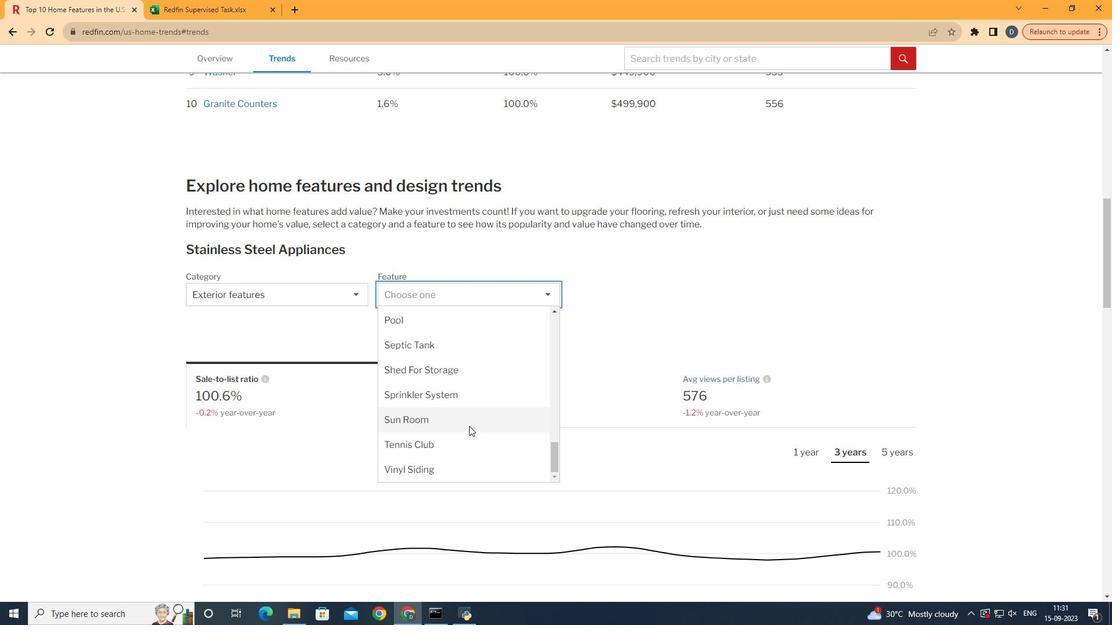 
Action: Mouse moved to (469, 426)
Screenshot: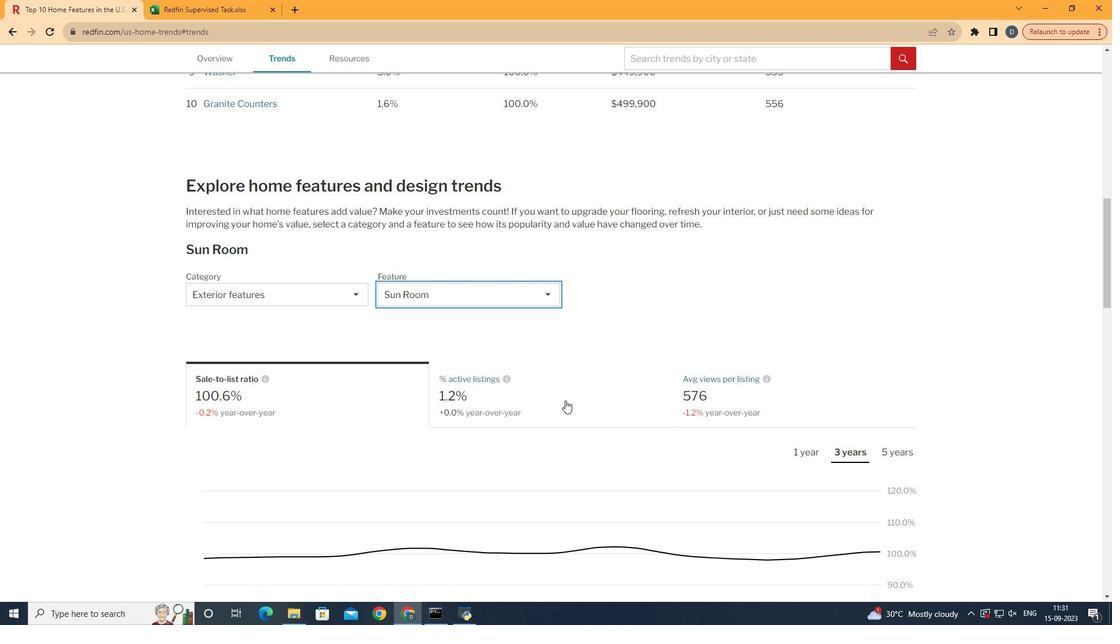 
Action: Mouse pressed left at (469, 426)
Screenshot: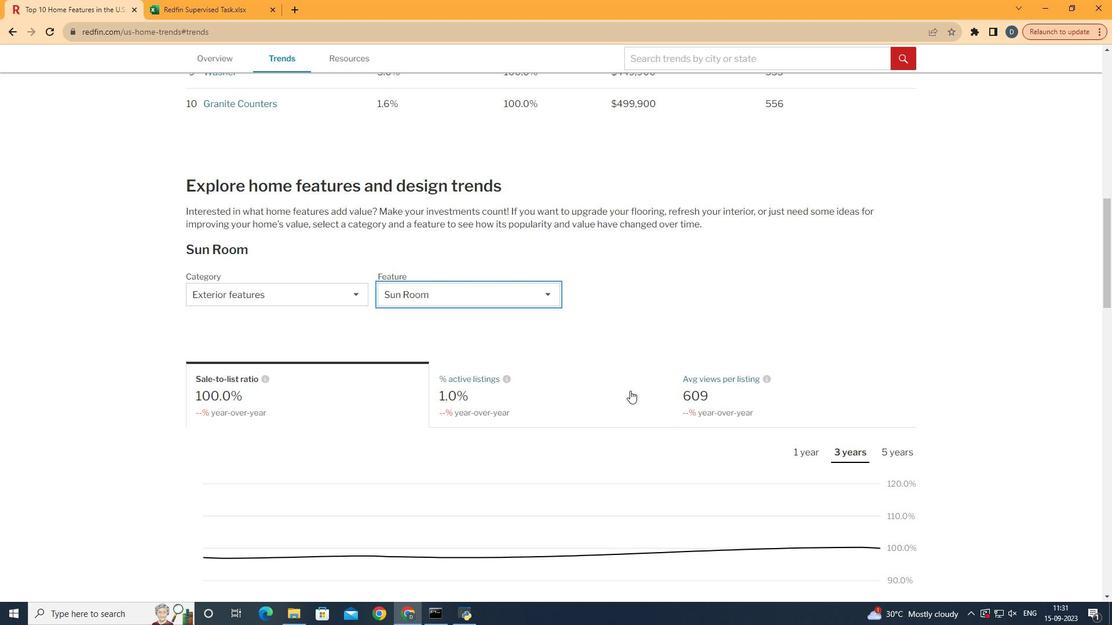 
Action: Mouse moved to (603, 390)
Screenshot: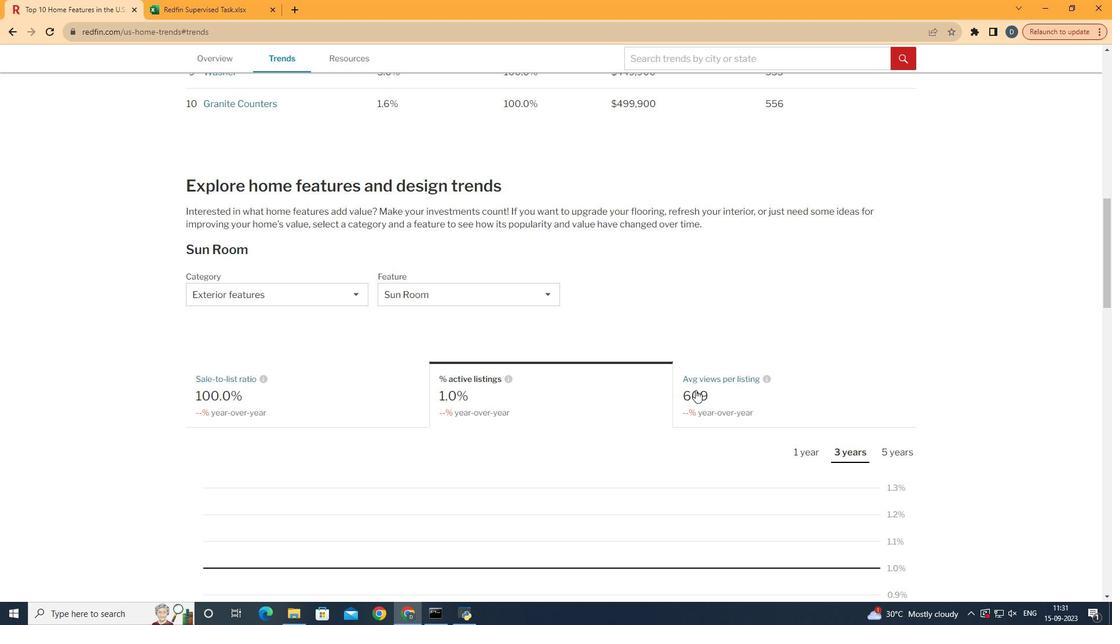 
Action: Mouse pressed left at (603, 390)
Screenshot: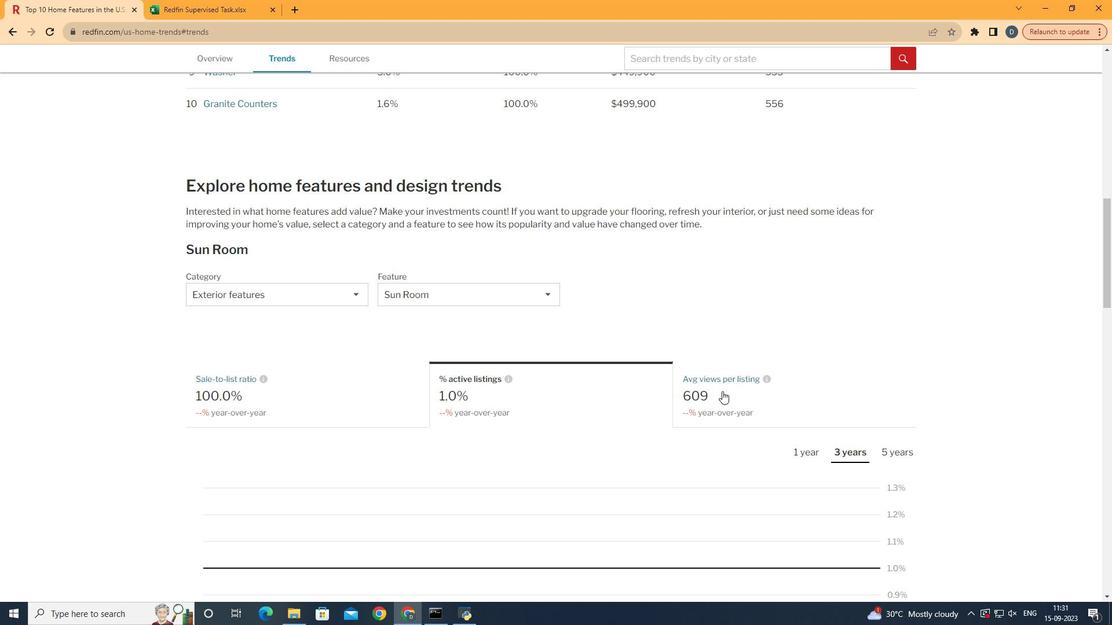 
Action: Mouse moved to (738, 393)
Screenshot: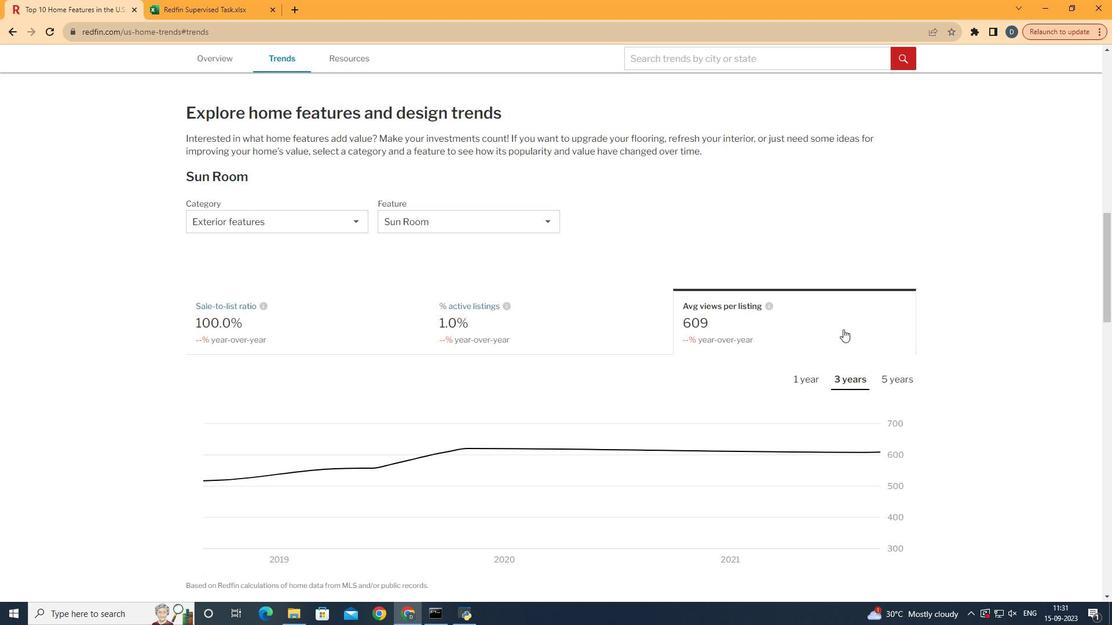 
Action: Mouse pressed left at (738, 393)
Screenshot: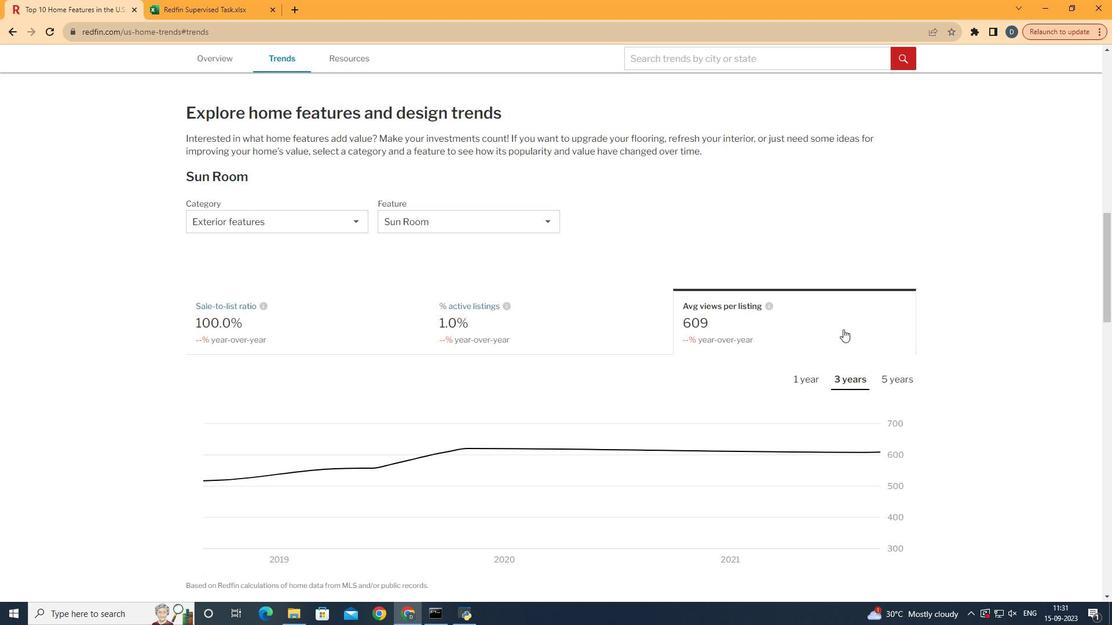 
Action: Mouse moved to (835, 350)
Screenshot: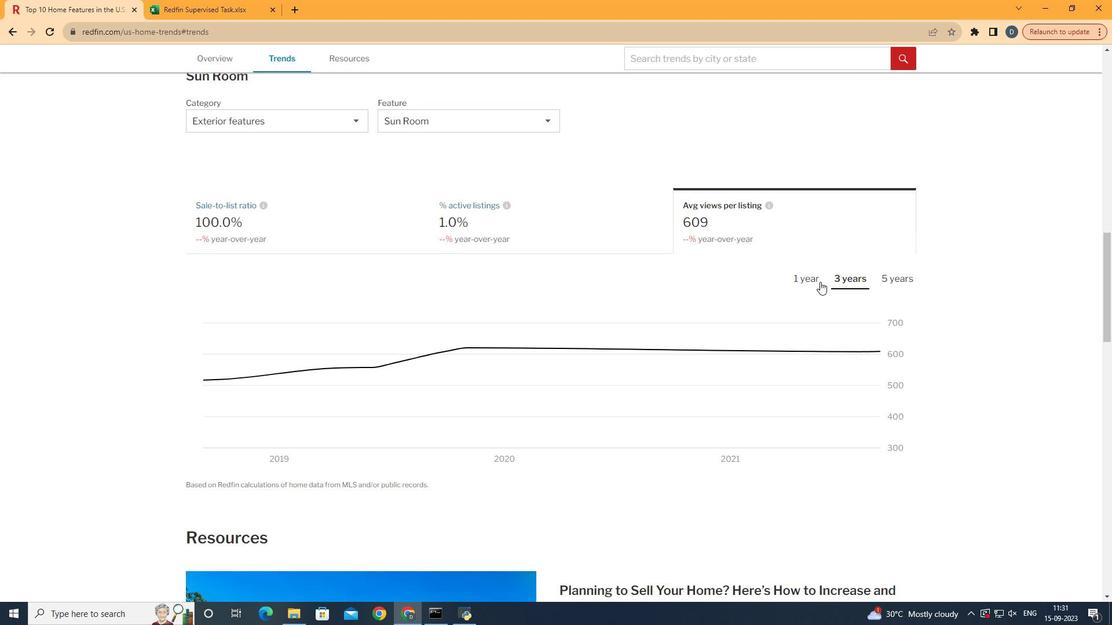 
Action: Mouse scrolled (835, 349) with delta (0, 0)
Screenshot: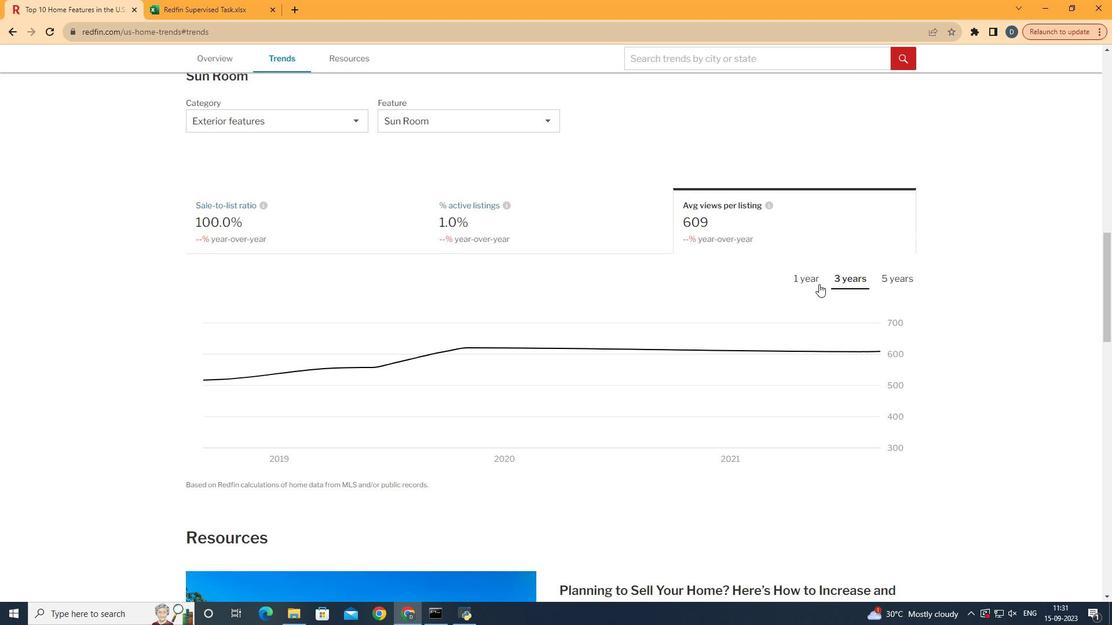 
Action: Mouse scrolled (835, 349) with delta (0, 0)
Screenshot: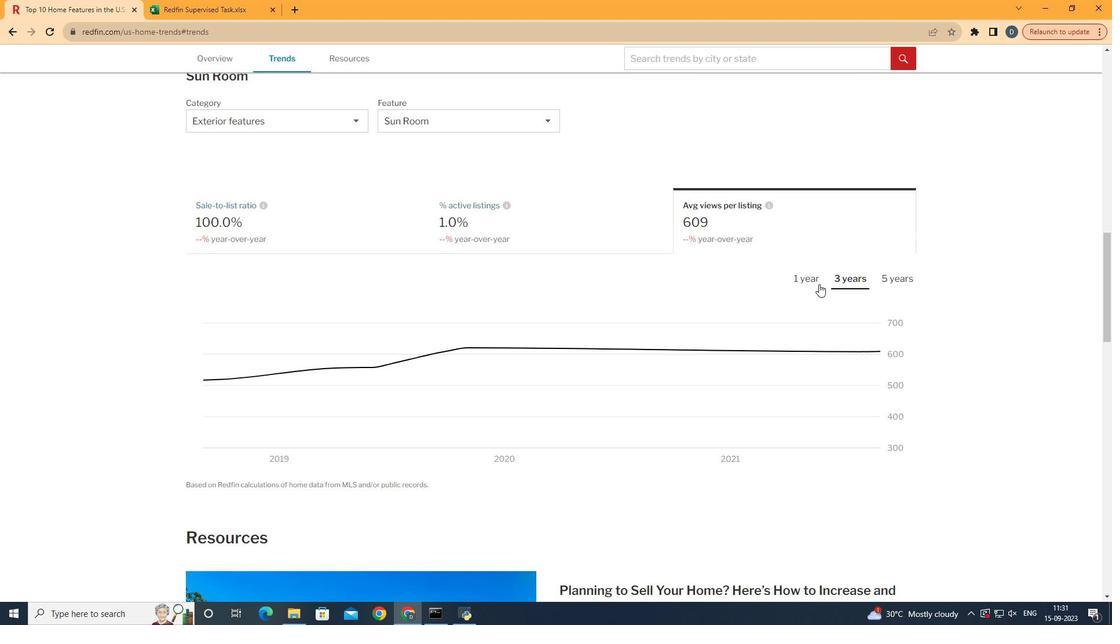 
Action: Mouse scrolled (835, 349) with delta (0, 0)
Screenshot: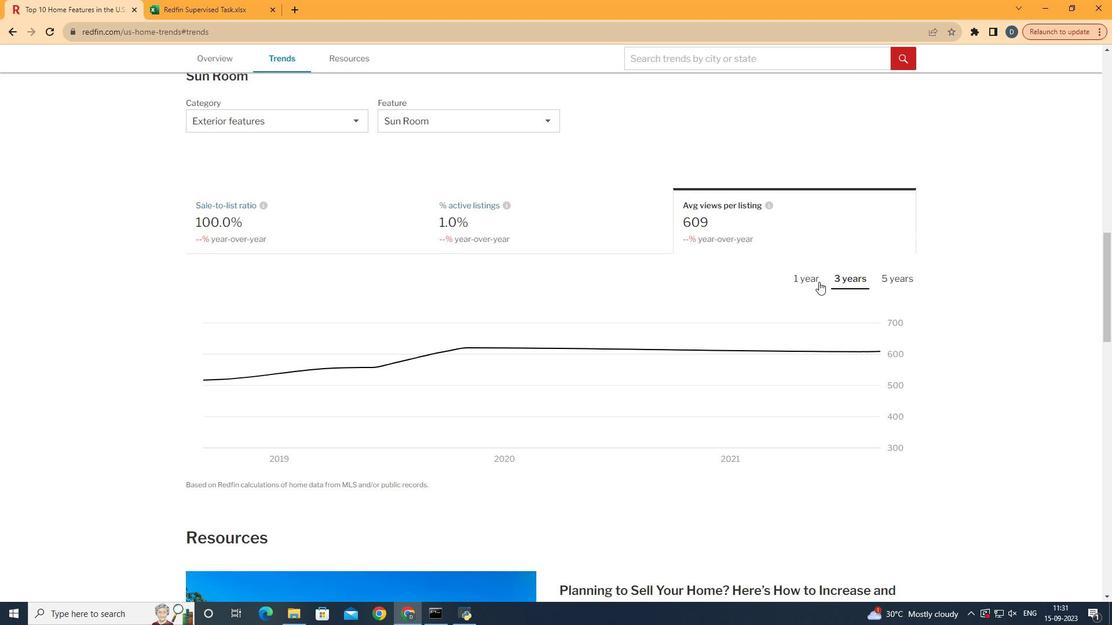 
Action: Mouse moved to (860, 284)
Screenshot: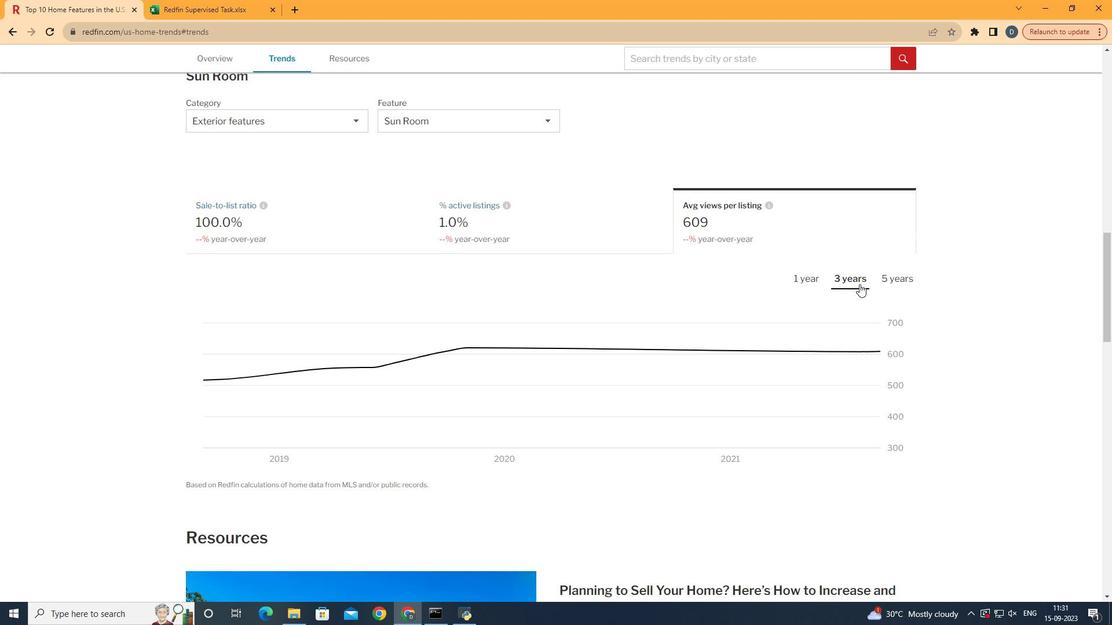 
Action: Mouse pressed left at (860, 284)
Screenshot: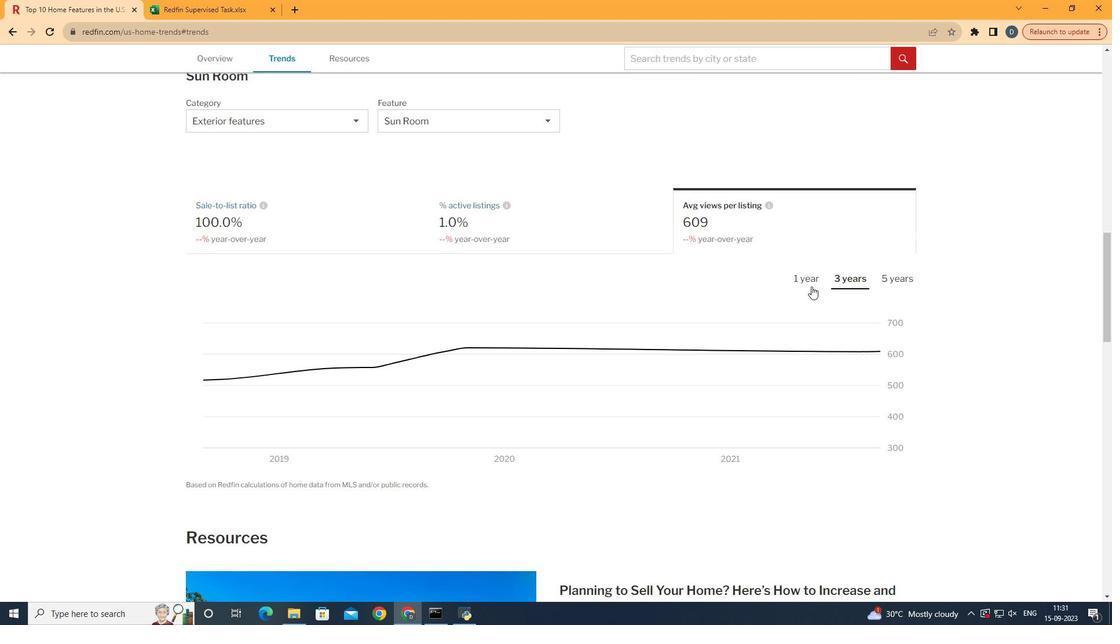 
